 Task: Look for space in Theniet el Had, Algeria from 5th September, 2023 to 12th September, 2023 for 2 adults in price range Rs.10000 to Rs.15000.  With 1  bedroom having 1 bed and 1 bathroom. Property type can be house, flat, hotel. Amenities needed are: washing machine. Booking option can be shelf check-in. Required host language is .
Action: Mouse moved to (56, 87)
Screenshot: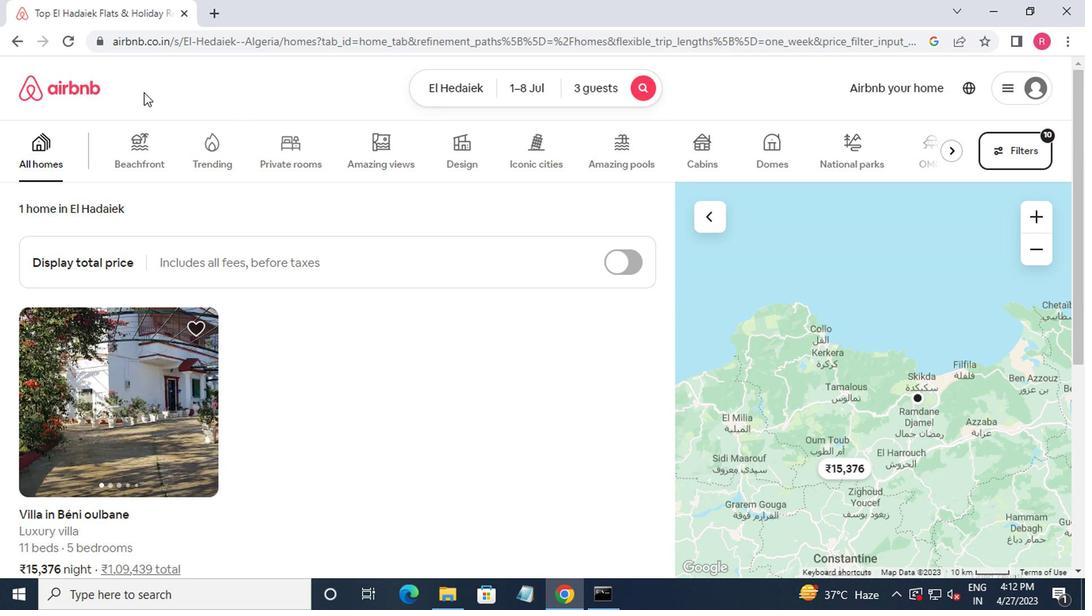 
Action: Mouse pressed left at (56, 87)
Screenshot: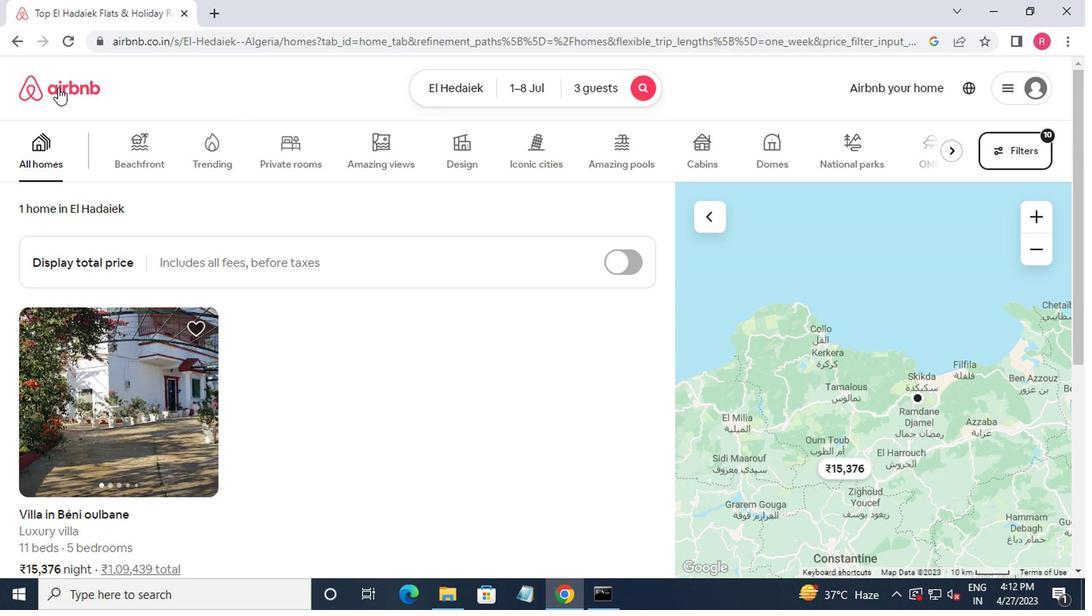 
Action: Mouse moved to (655, 100)
Screenshot: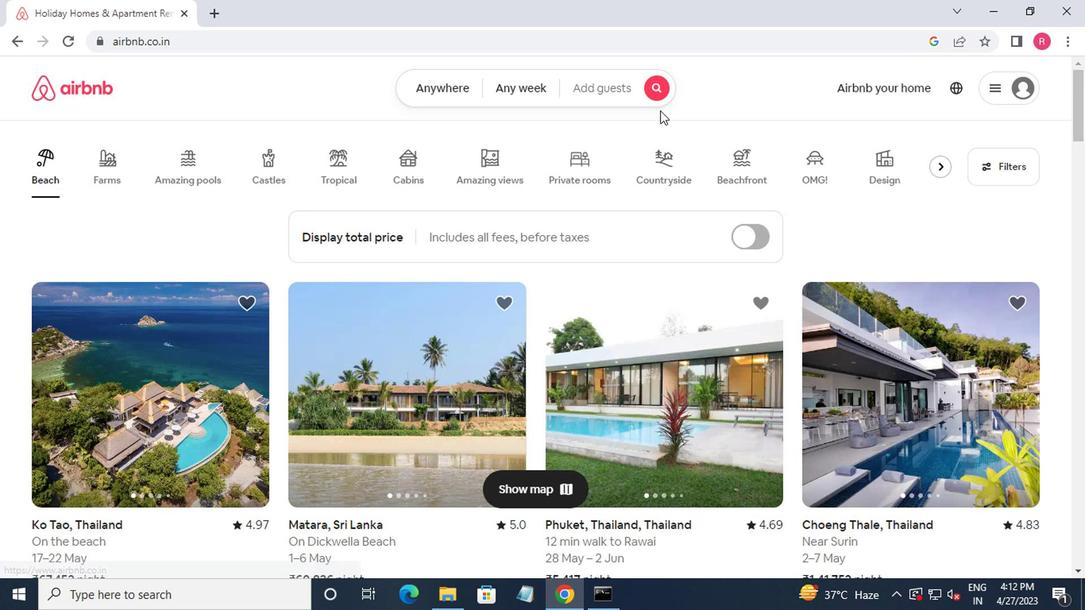 
Action: Mouse pressed left at (655, 100)
Screenshot: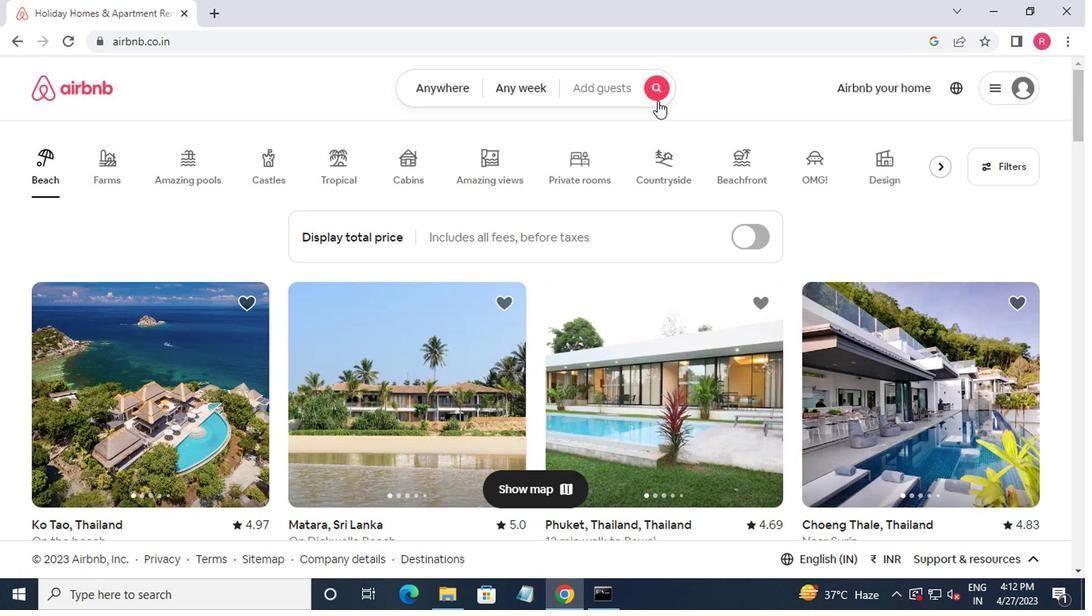 
Action: Mouse moved to (375, 154)
Screenshot: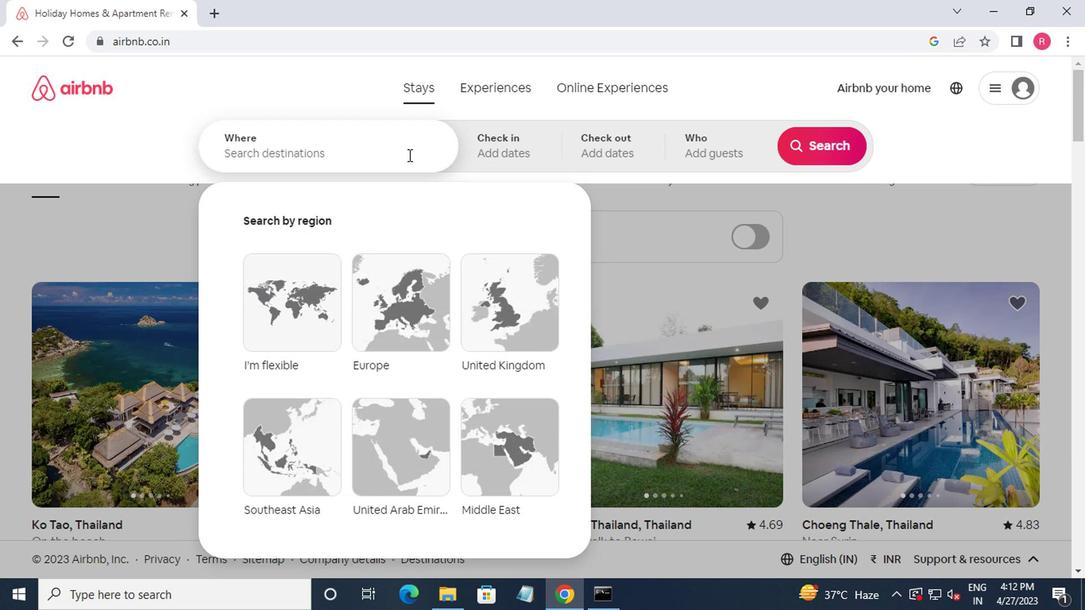 
Action: Mouse pressed left at (375, 154)
Screenshot: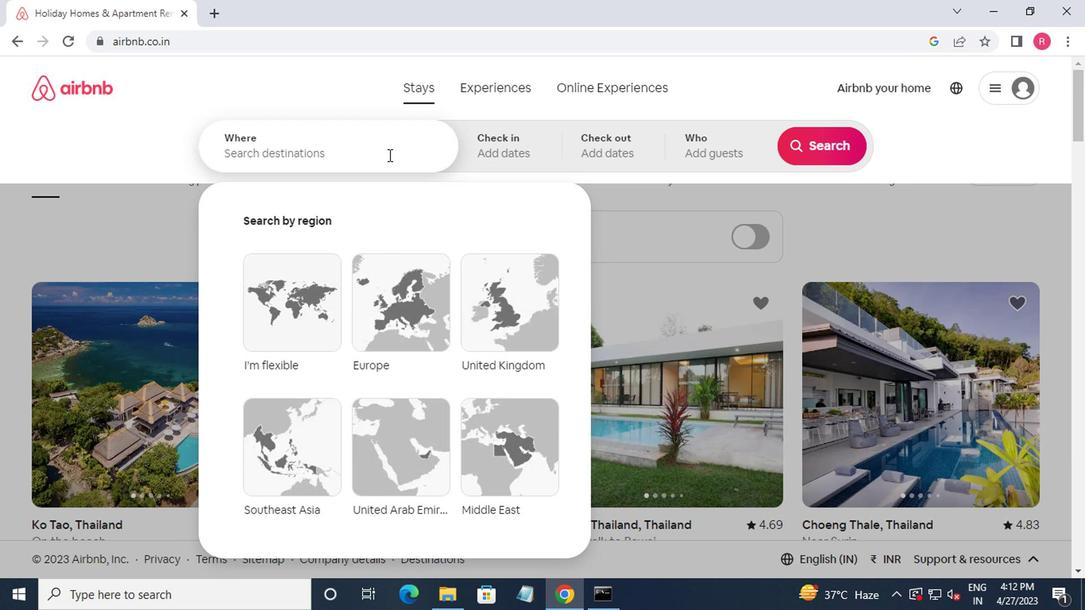 
Action: Mouse moved to (410, 139)
Screenshot: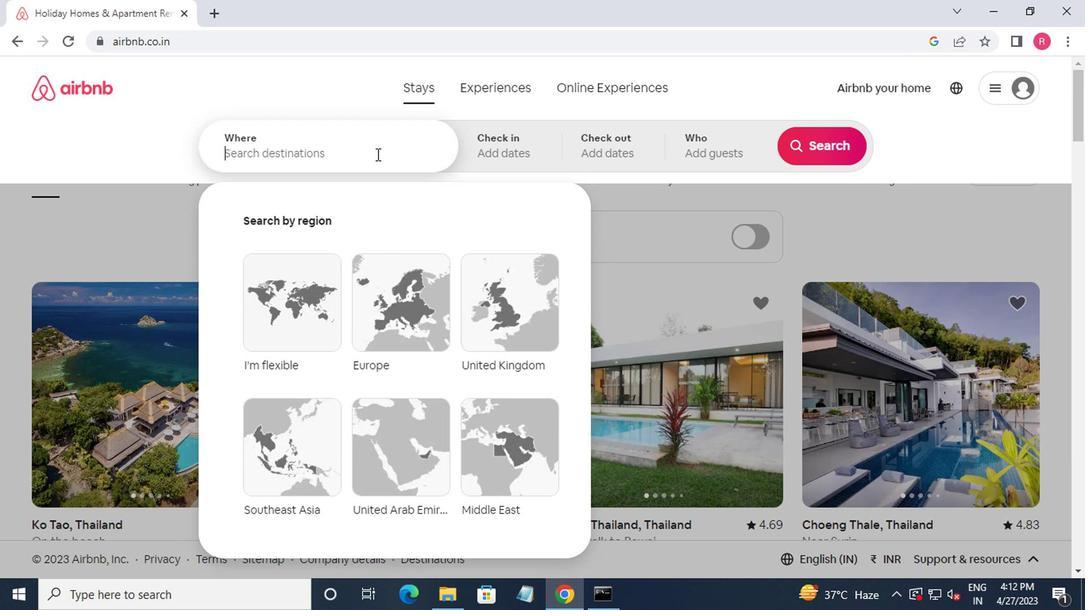 
Action: Key pressed tjeniet<Key.space>el<Key.down><Key.enter>
Screenshot: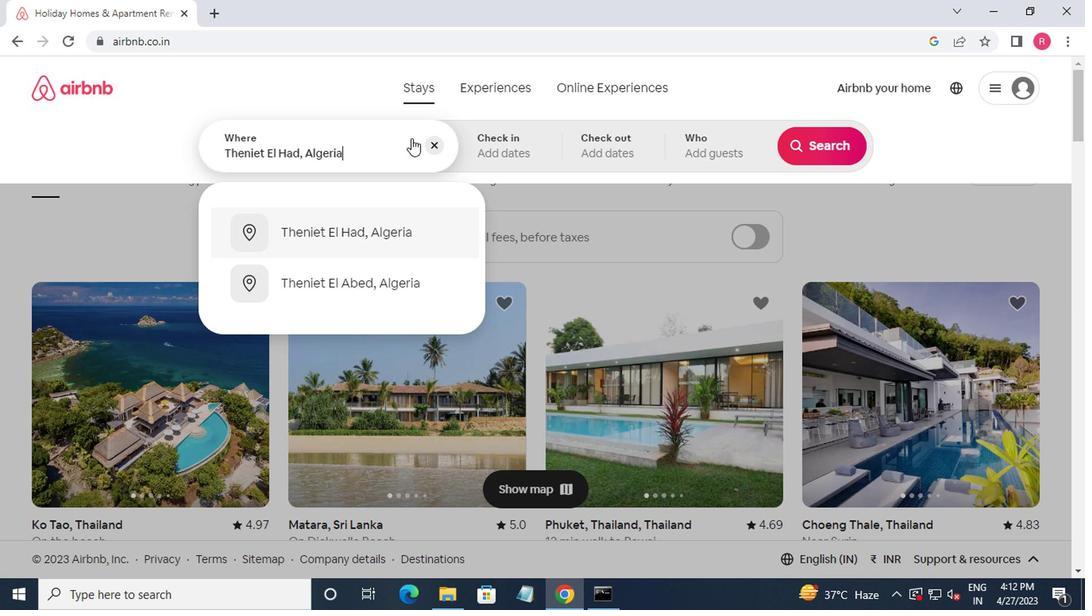 
Action: Mouse moved to (806, 274)
Screenshot: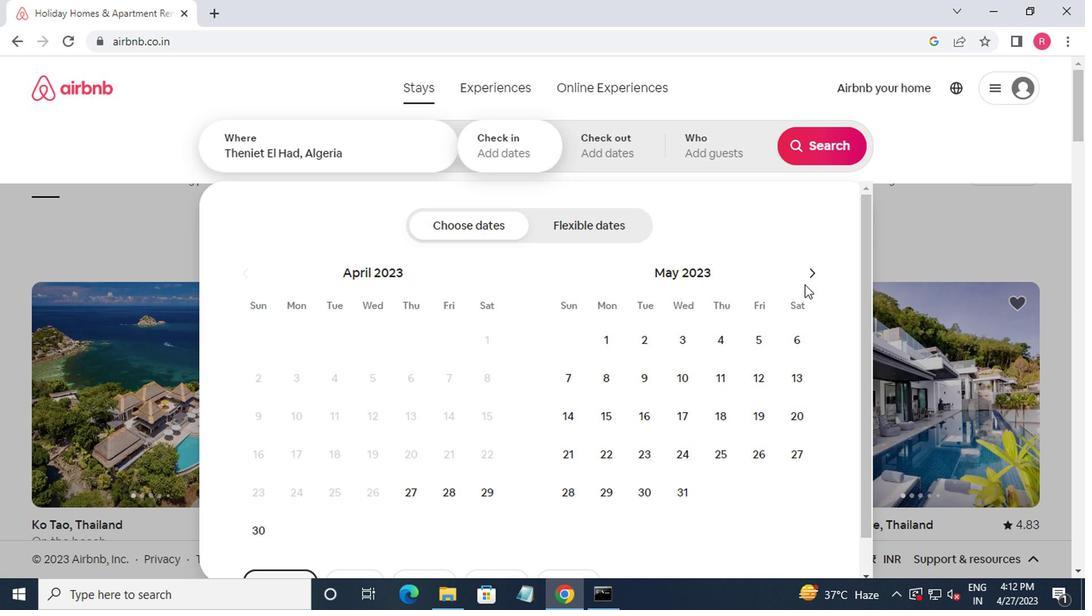 
Action: Mouse pressed left at (806, 274)
Screenshot: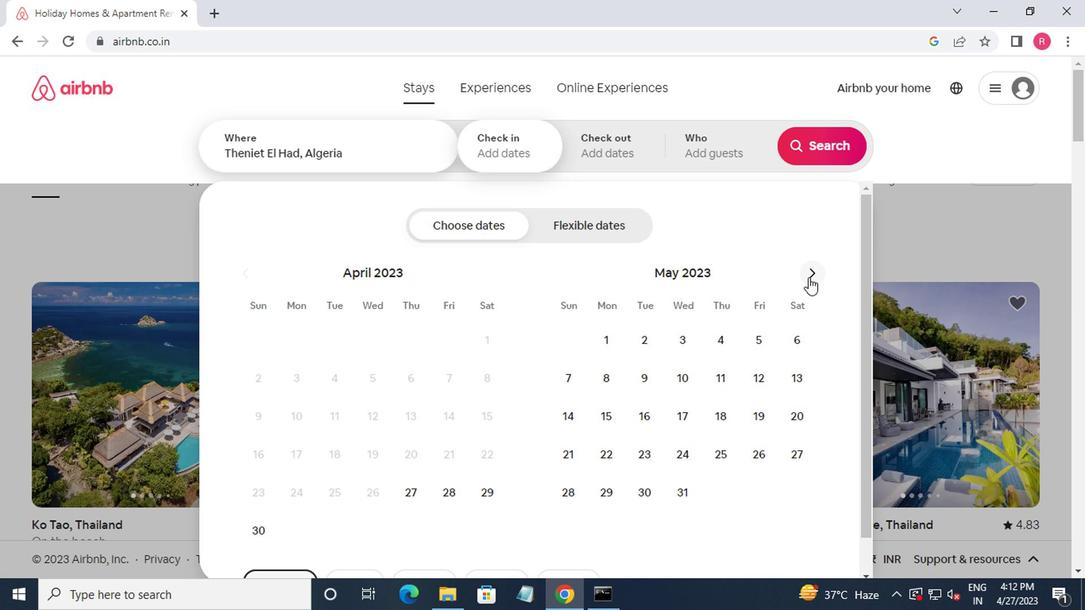 
Action: Mouse pressed left at (806, 274)
Screenshot: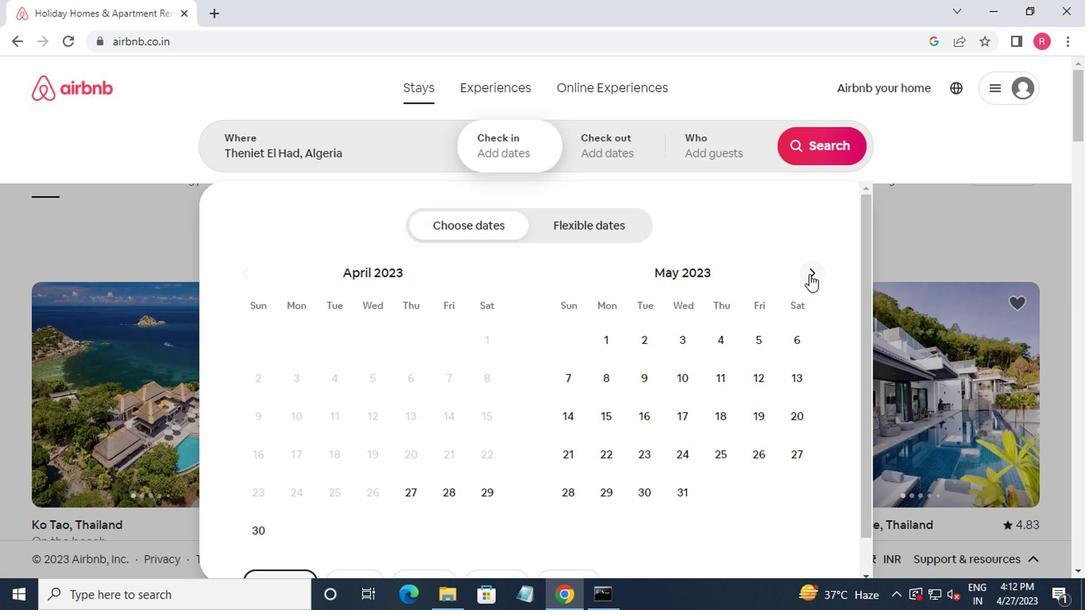 
Action: Mouse pressed left at (806, 274)
Screenshot: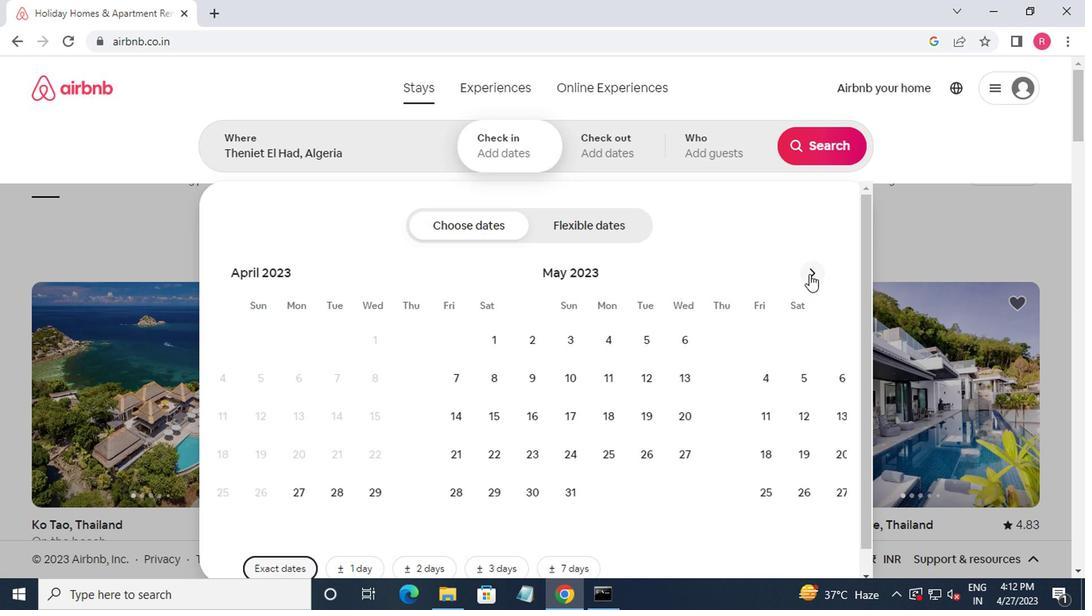
Action: Mouse pressed left at (806, 274)
Screenshot: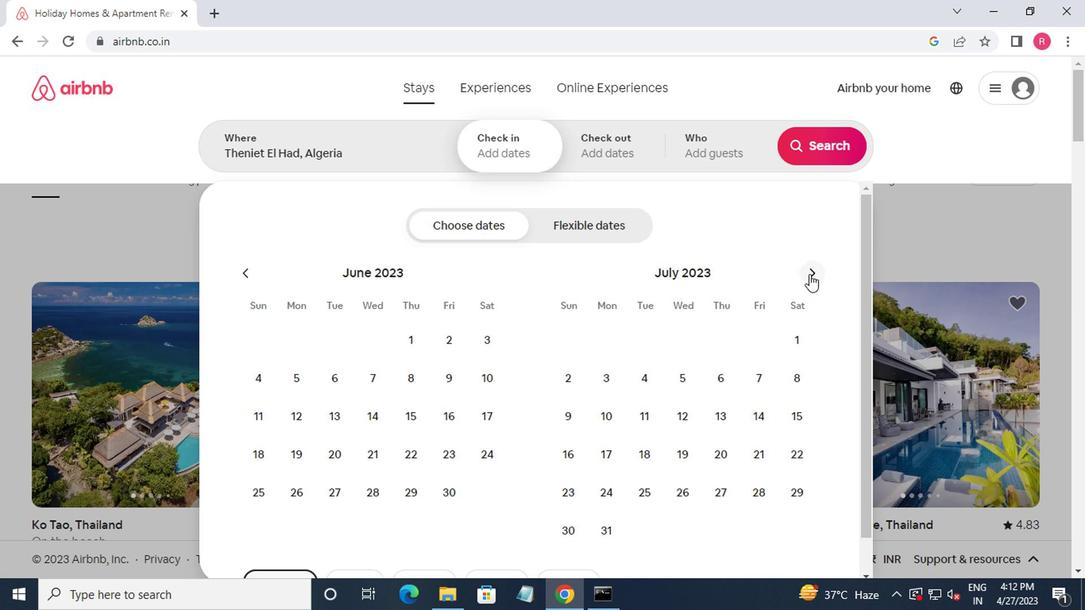 
Action: Mouse moved to (806, 273)
Screenshot: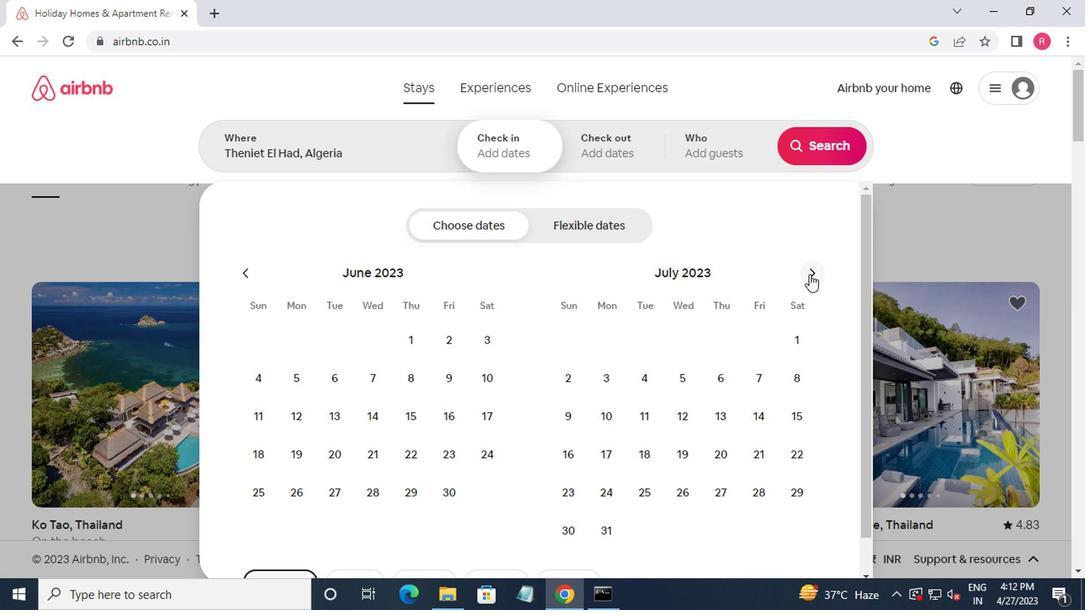 
Action: Mouse pressed left at (806, 273)
Screenshot: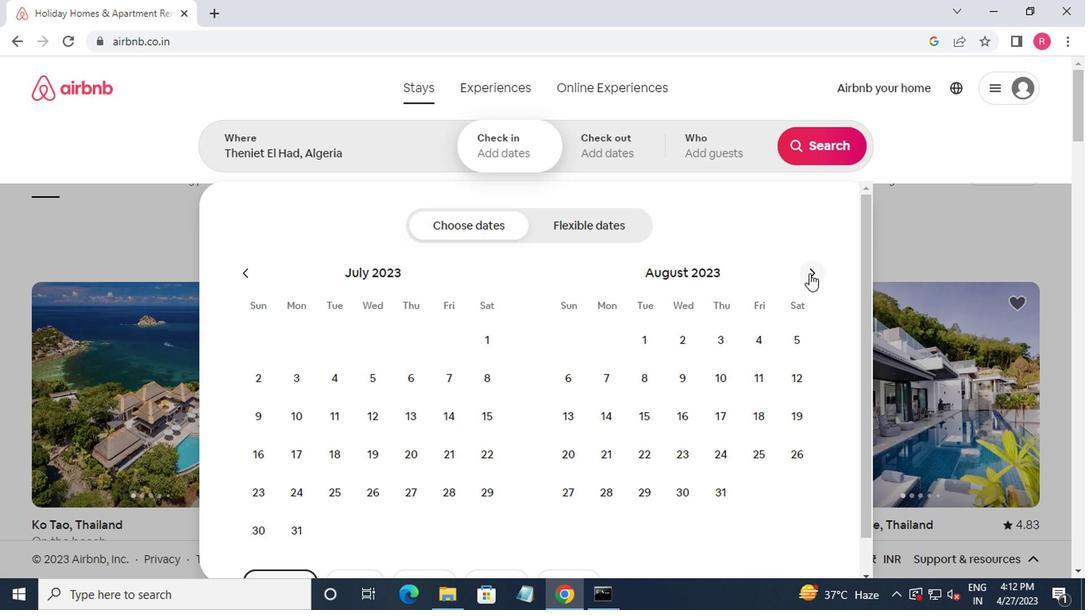 
Action: Mouse moved to (650, 382)
Screenshot: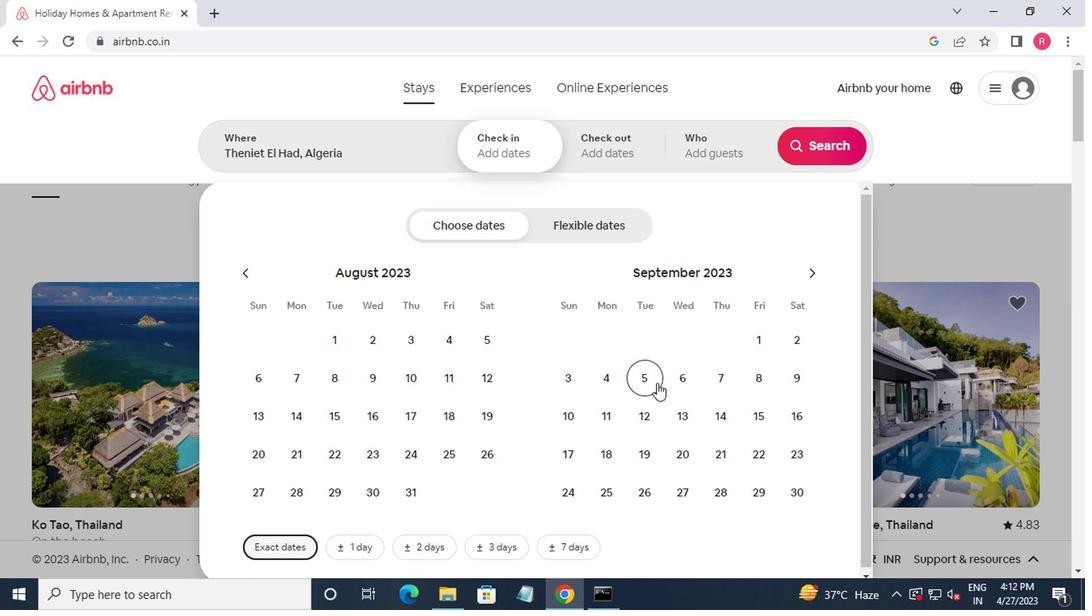 
Action: Mouse pressed left at (650, 382)
Screenshot: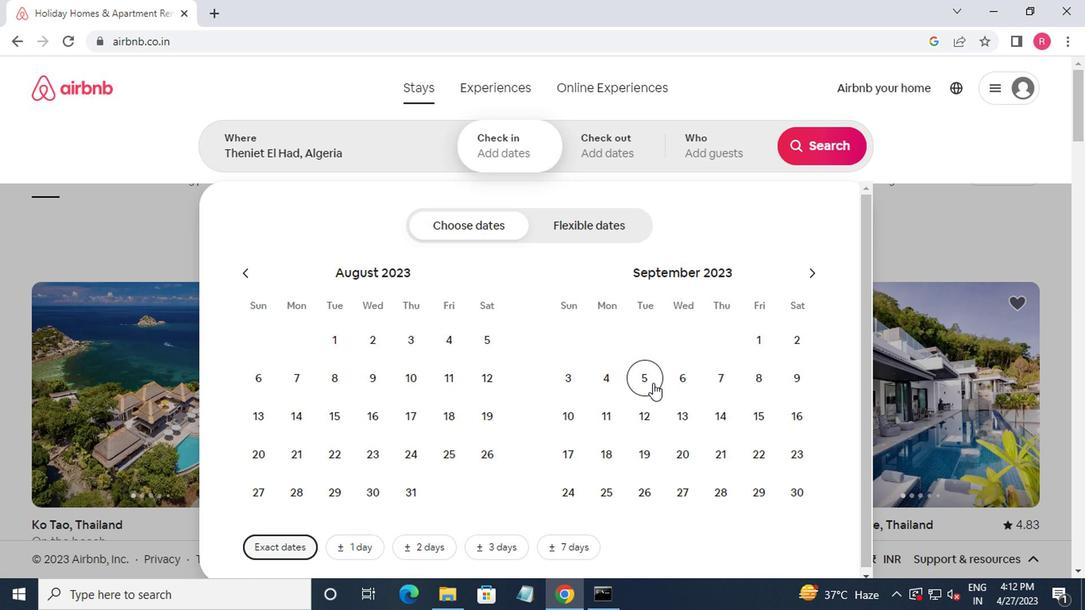 
Action: Mouse moved to (650, 419)
Screenshot: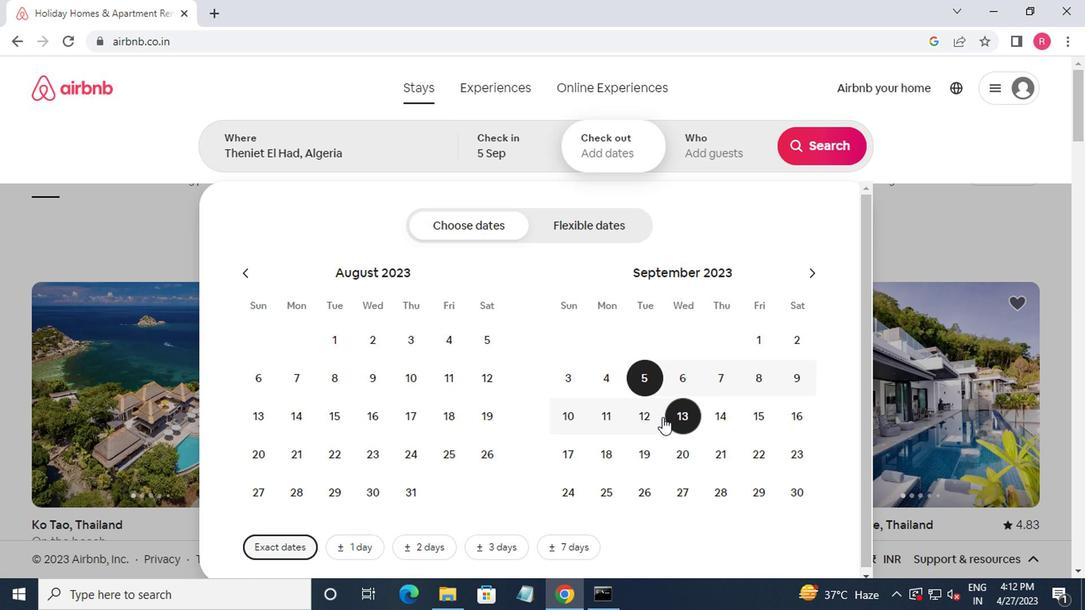 
Action: Mouse pressed left at (650, 419)
Screenshot: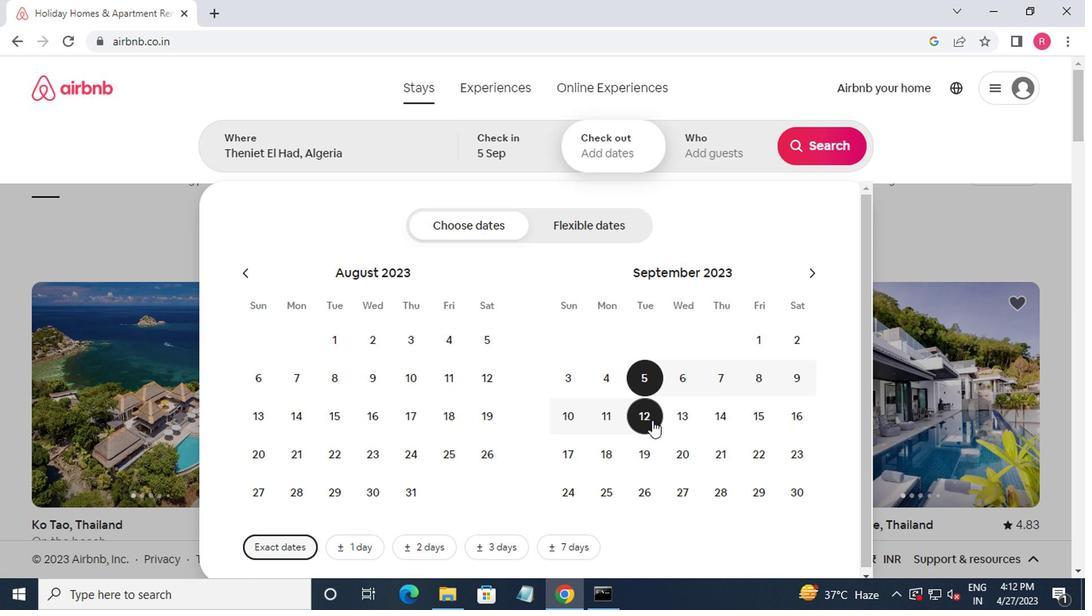 
Action: Mouse moved to (680, 145)
Screenshot: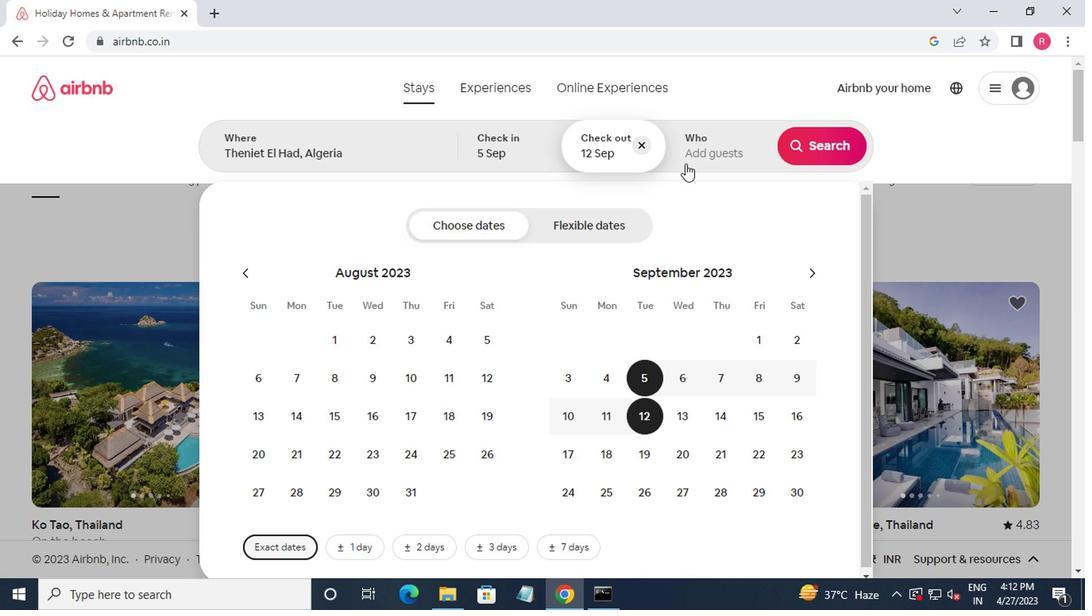 
Action: Mouse pressed left at (680, 145)
Screenshot: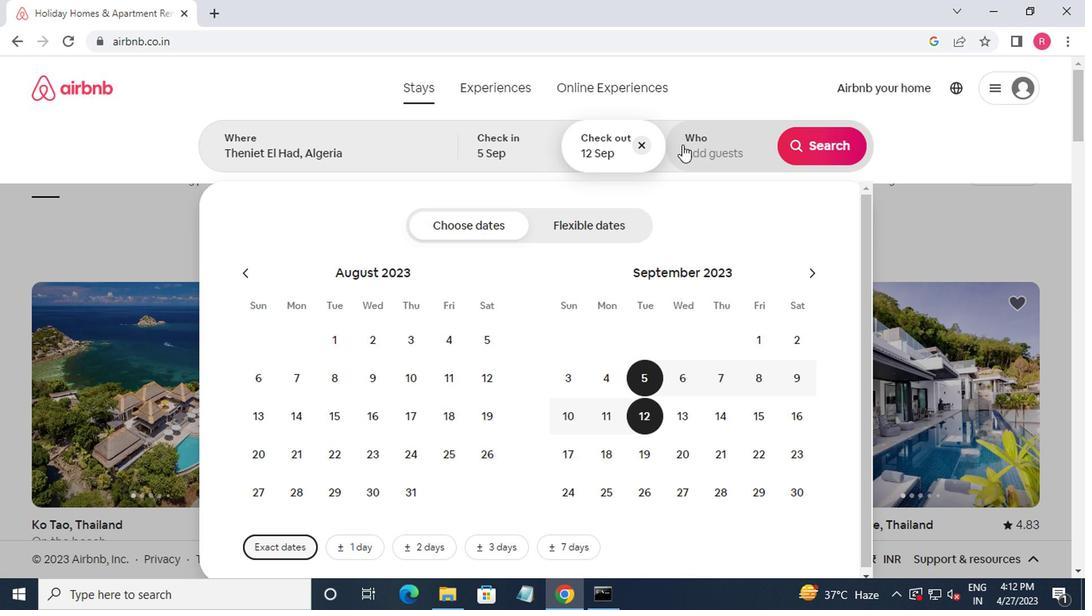 
Action: Mouse moved to (821, 231)
Screenshot: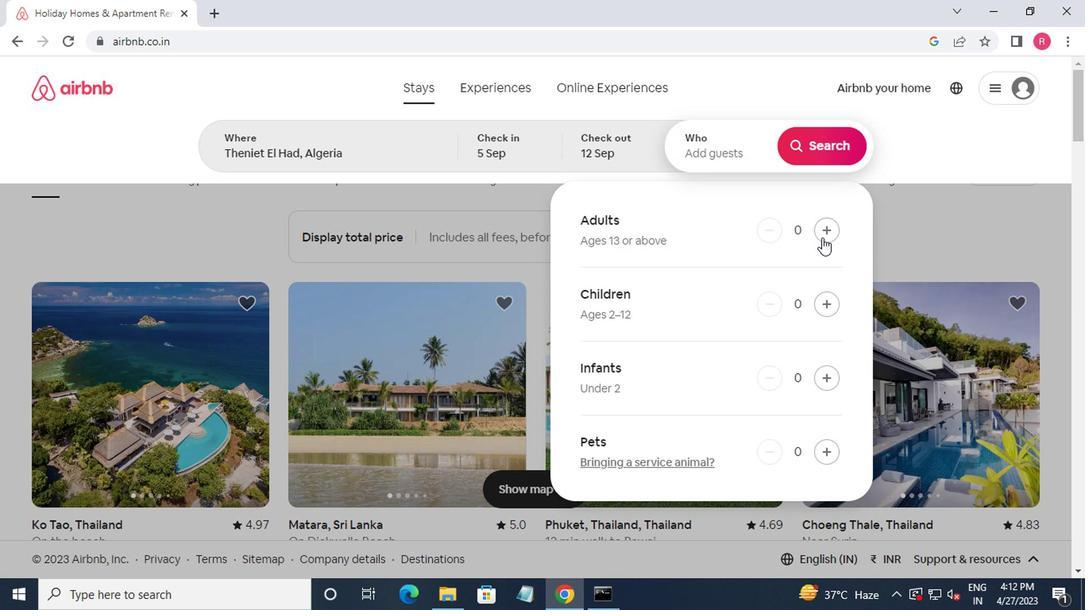 
Action: Mouse pressed left at (821, 231)
Screenshot: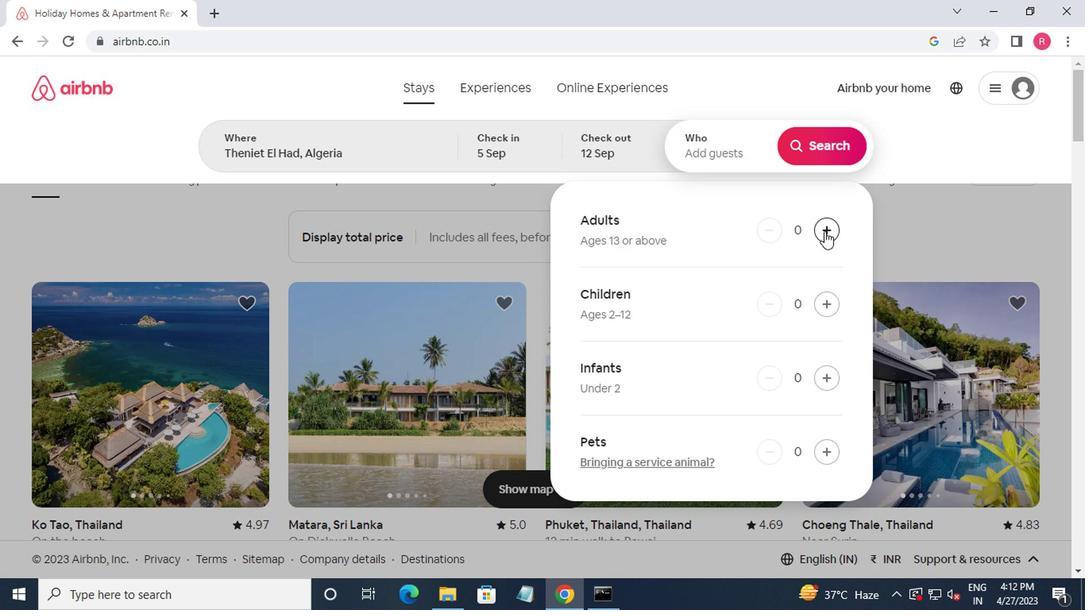 
Action: Mouse pressed left at (821, 231)
Screenshot: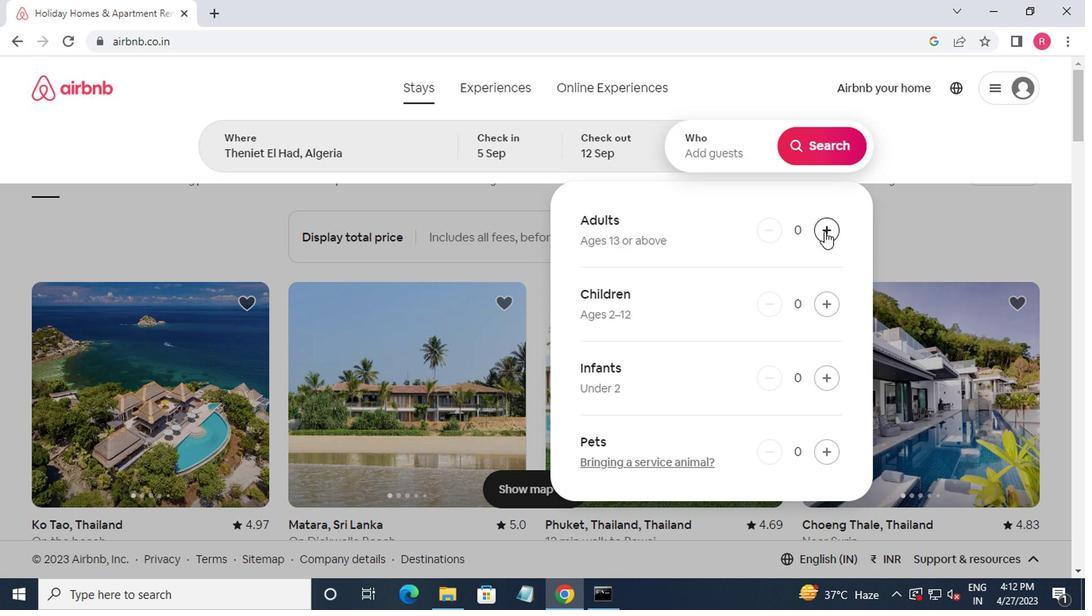 
Action: Mouse moved to (813, 163)
Screenshot: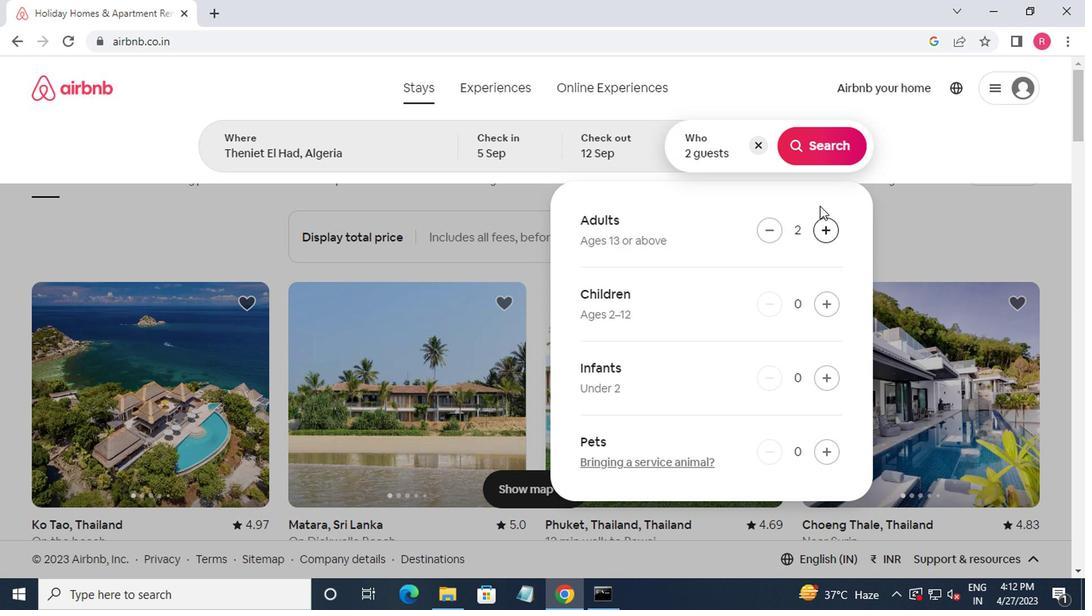 
Action: Mouse pressed left at (813, 163)
Screenshot: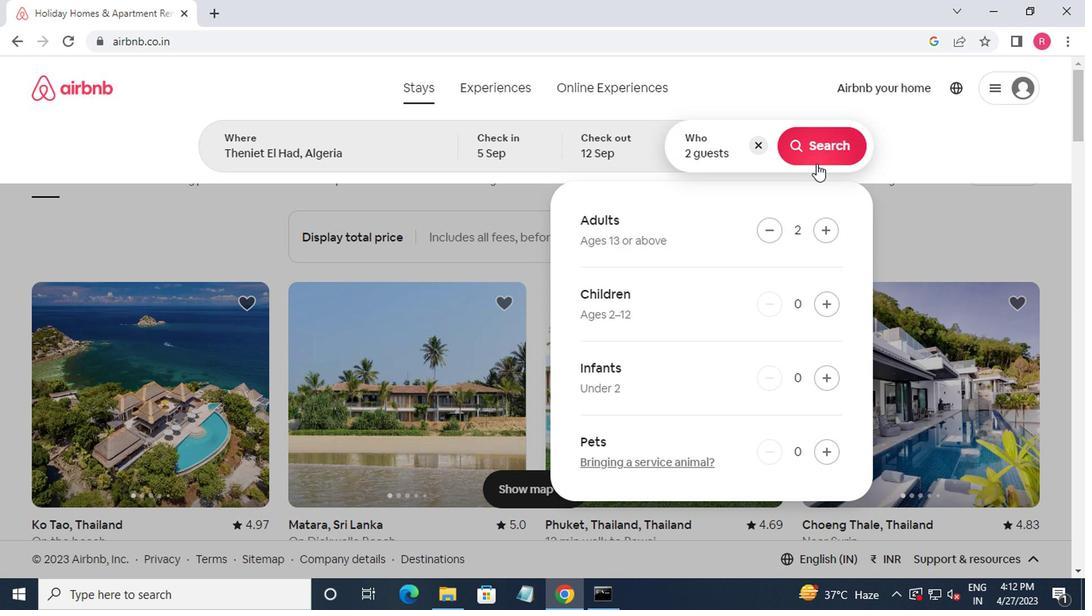 
Action: Mouse moved to (1015, 158)
Screenshot: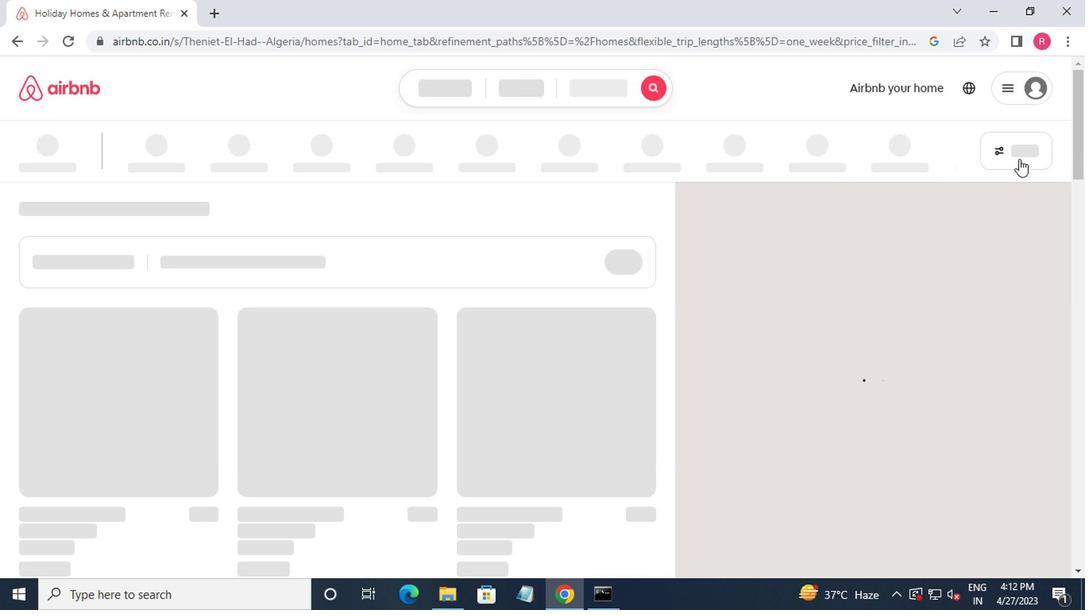 
Action: Mouse pressed left at (1015, 158)
Screenshot: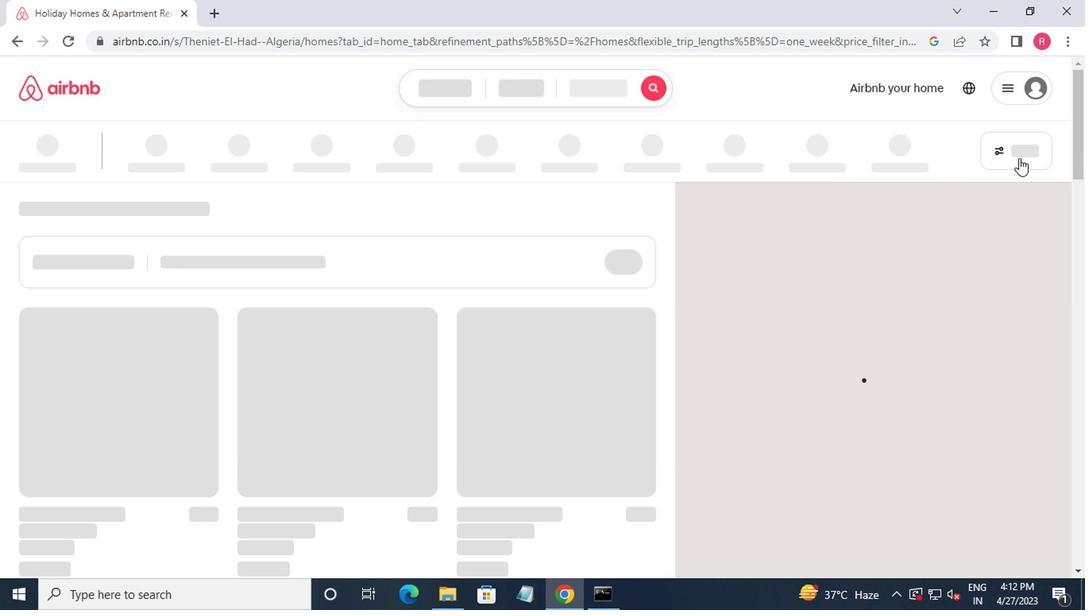 
Action: Mouse moved to (446, 349)
Screenshot: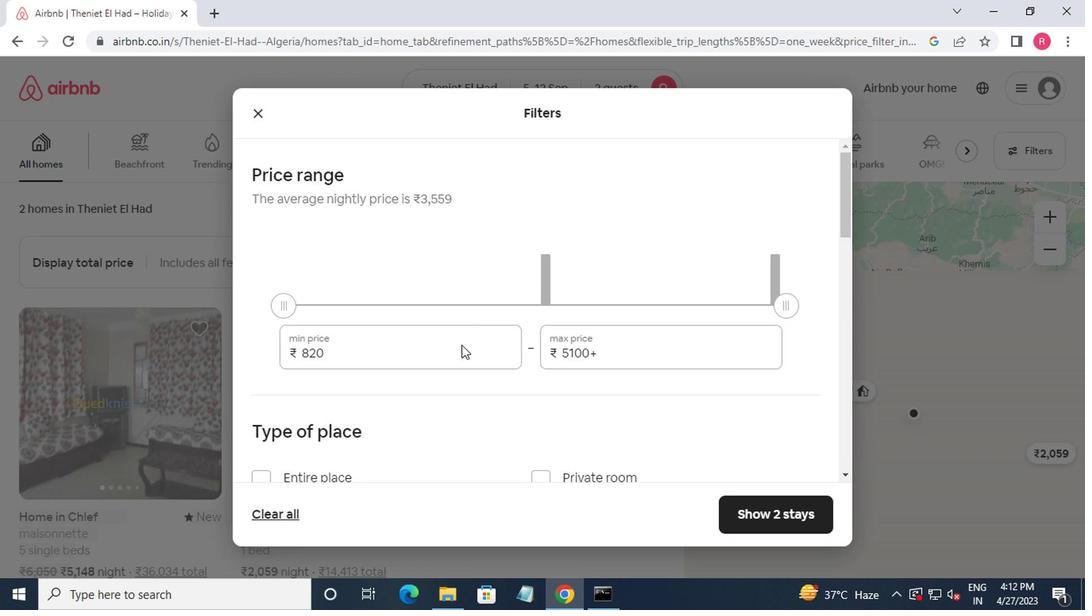 
Action: Mouse pressed left at (446, 349)
Screenshot: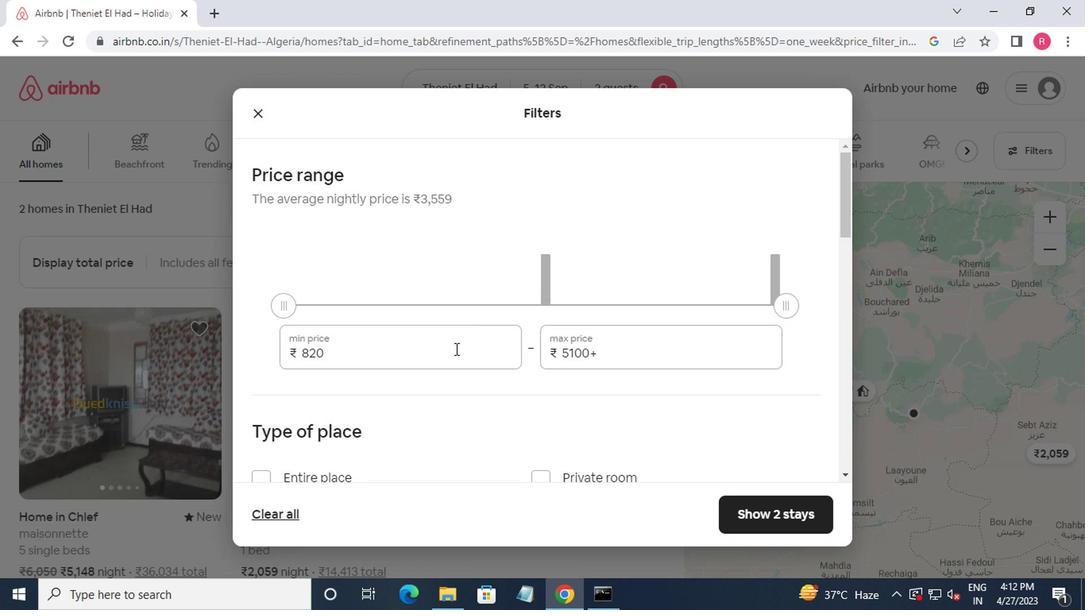 
Action: Mouse moved to (459, 344)
Screenshot: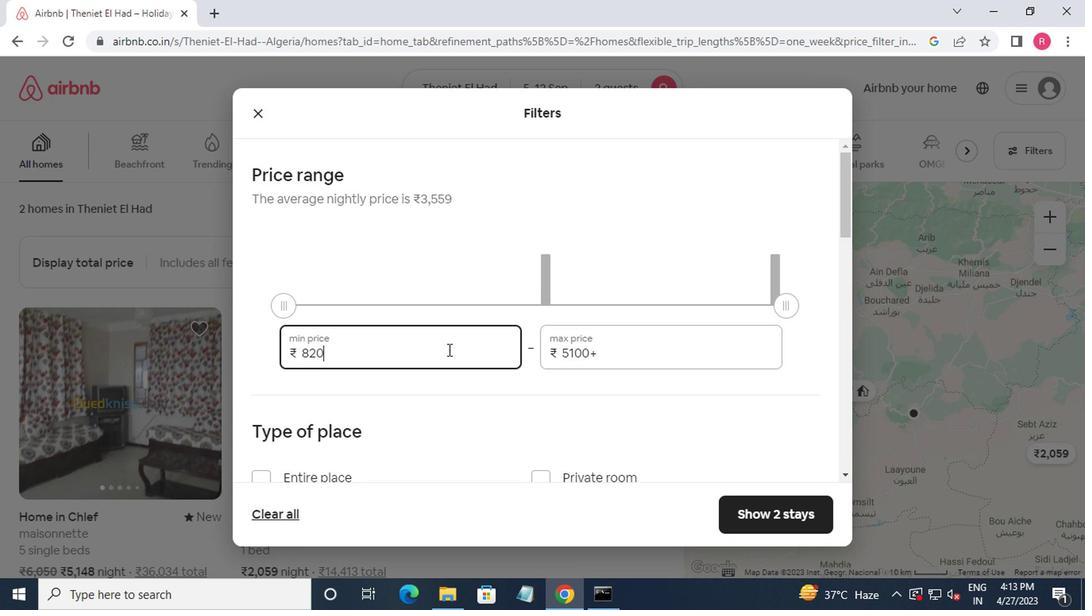 
Action: Key pressed <Key.backspace><Key.backspace><Key.backspace>10000<Key.tab>15000
Screenshot: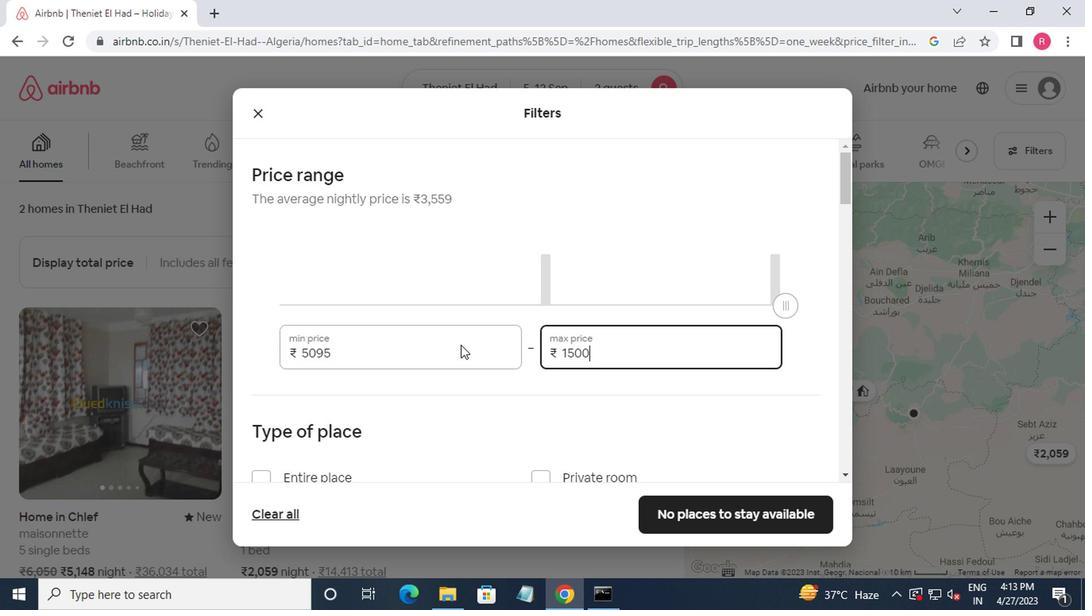 
Action: Mouse moved to (456, 365)
Screenshot: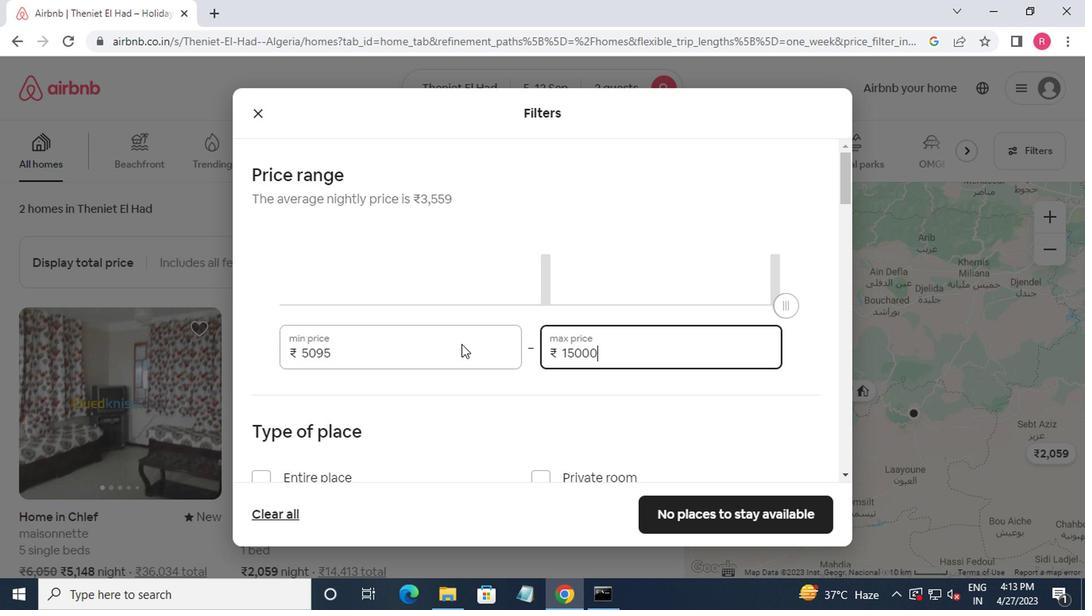 
Action: Mouse scrolled (456, 365) with delta (0, 0)
Screenshot: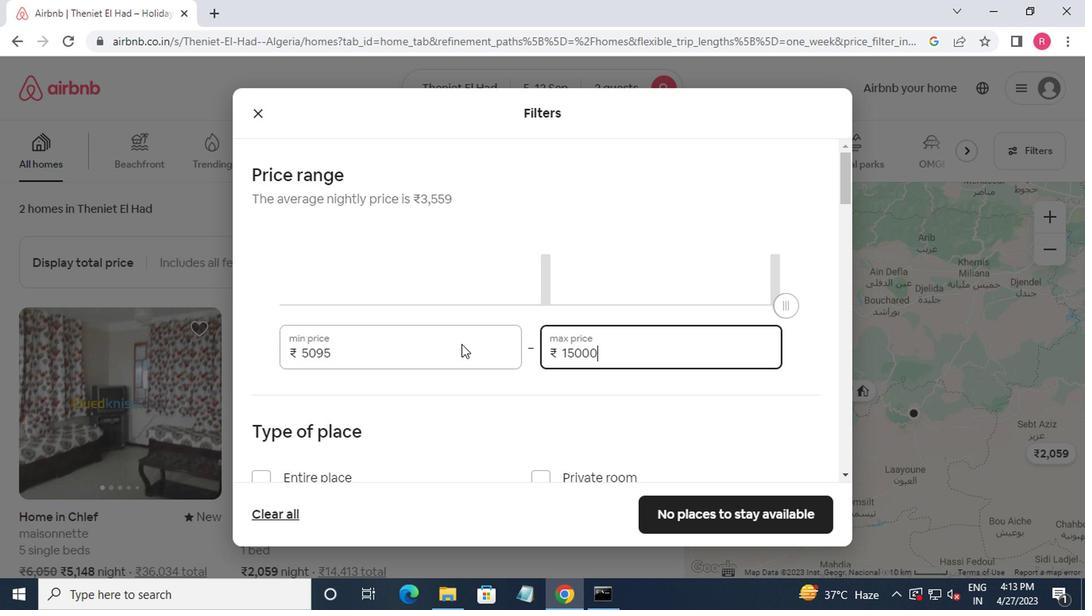 
Action: Mouse moved to (444, 371)
Screenshot: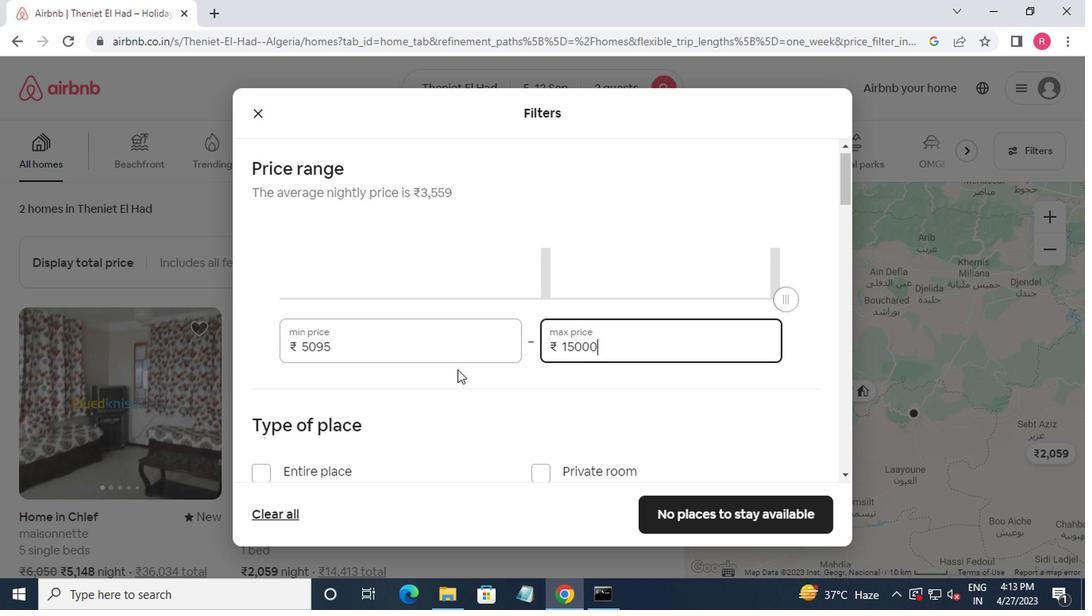 
Action: Mouse scrolled (444, 370) with delta (0, 0)
Screenshot: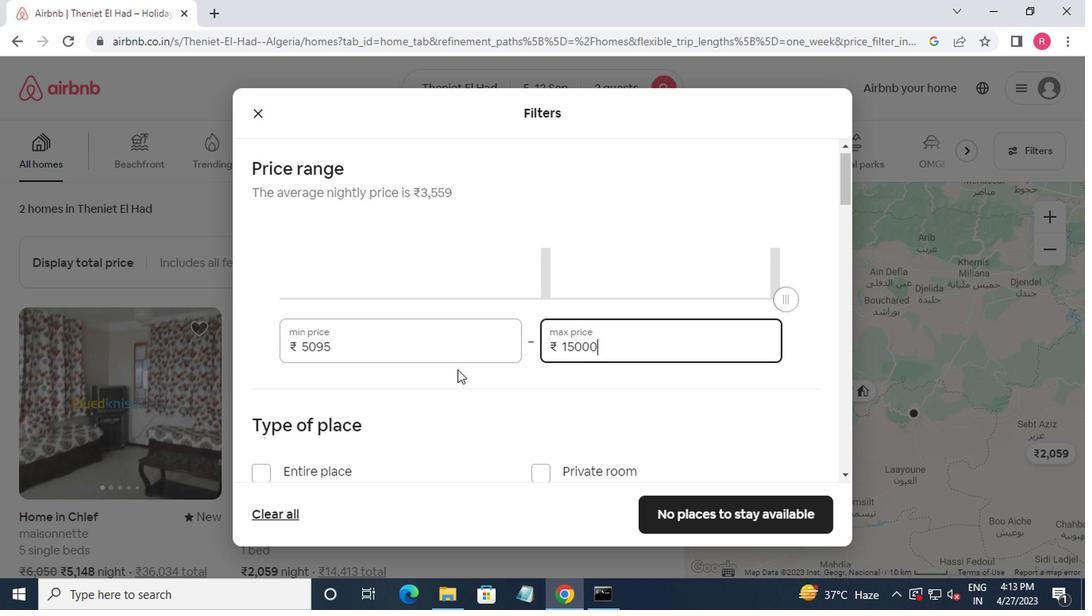 
Action: Mouse moved to (282, 330)
Screenshot: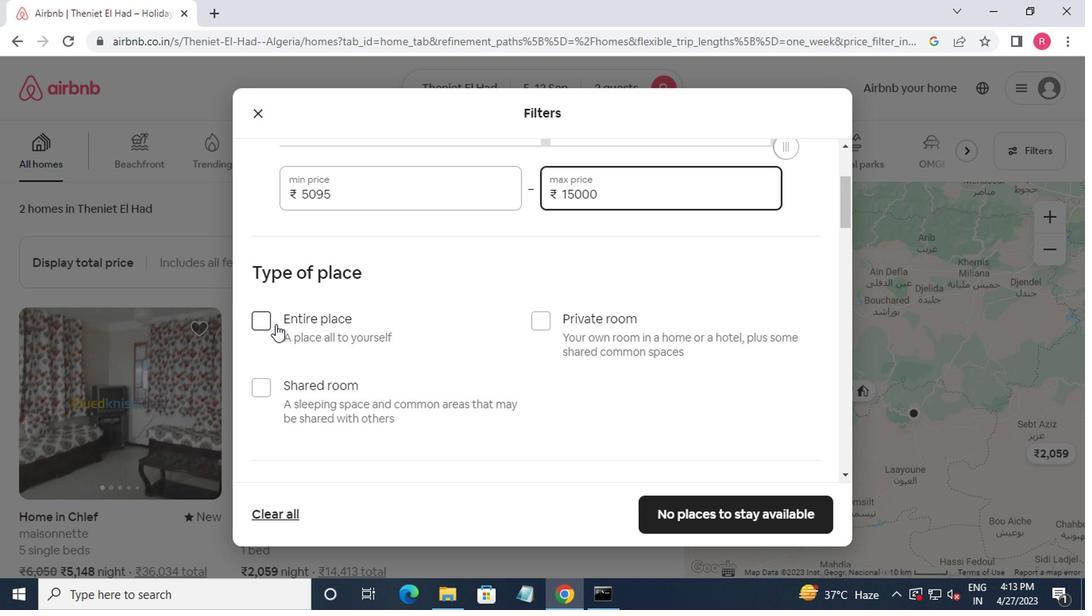 
Action: Mouse scrolled (282, 329) with delta (0, 0)
Screenshot: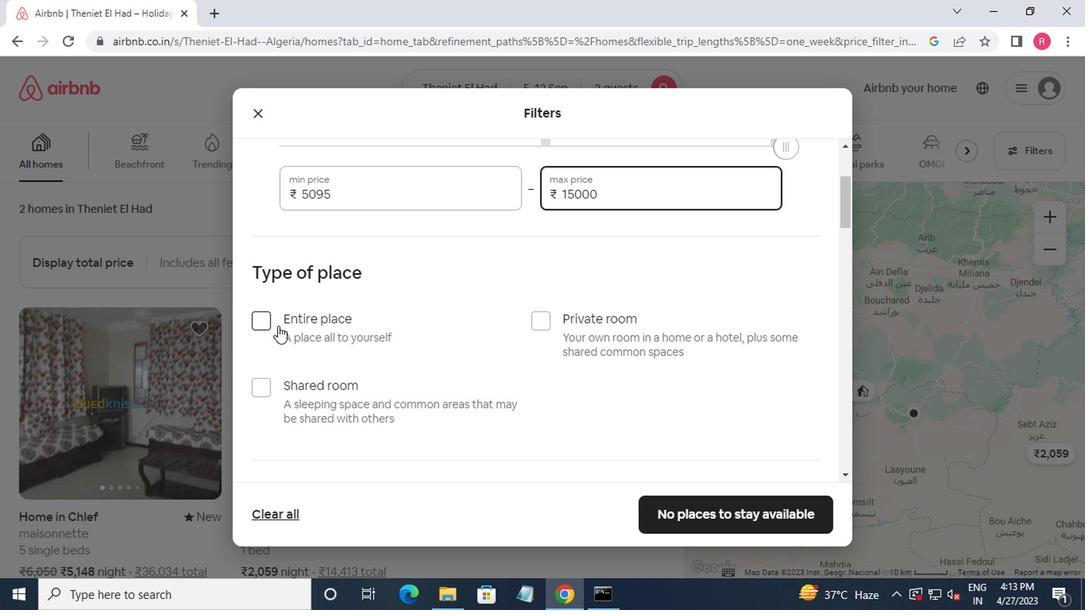 
Action: Mouse moved to (282, 331)
Screenshot: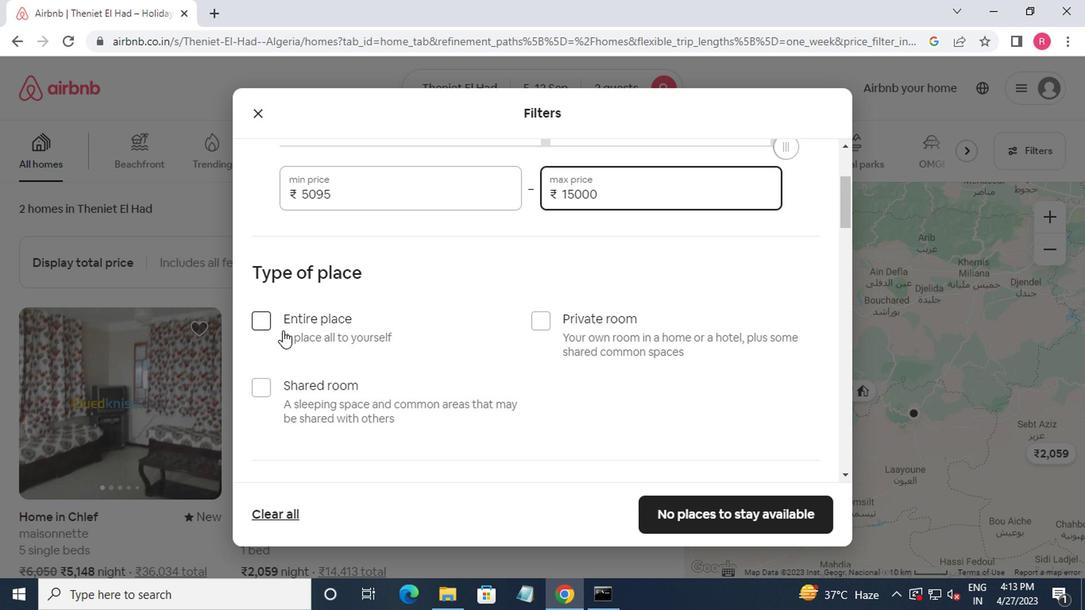 
Action: Mouse scrolled (282, 331) with delta (0, 0)
Screenshot: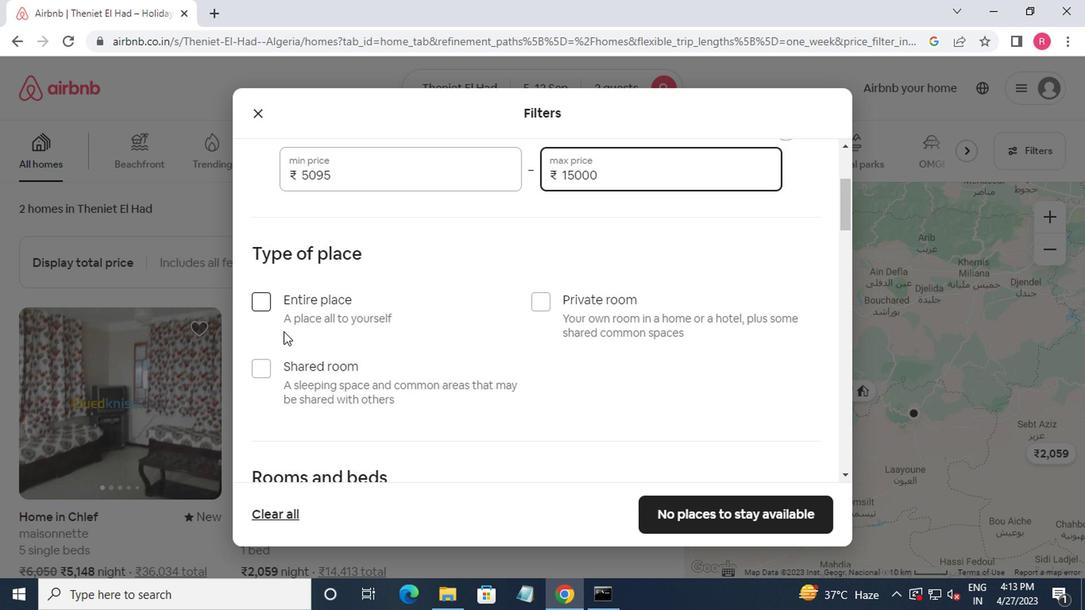 
Action: Mouse moved to (283, 333)
Screenshot: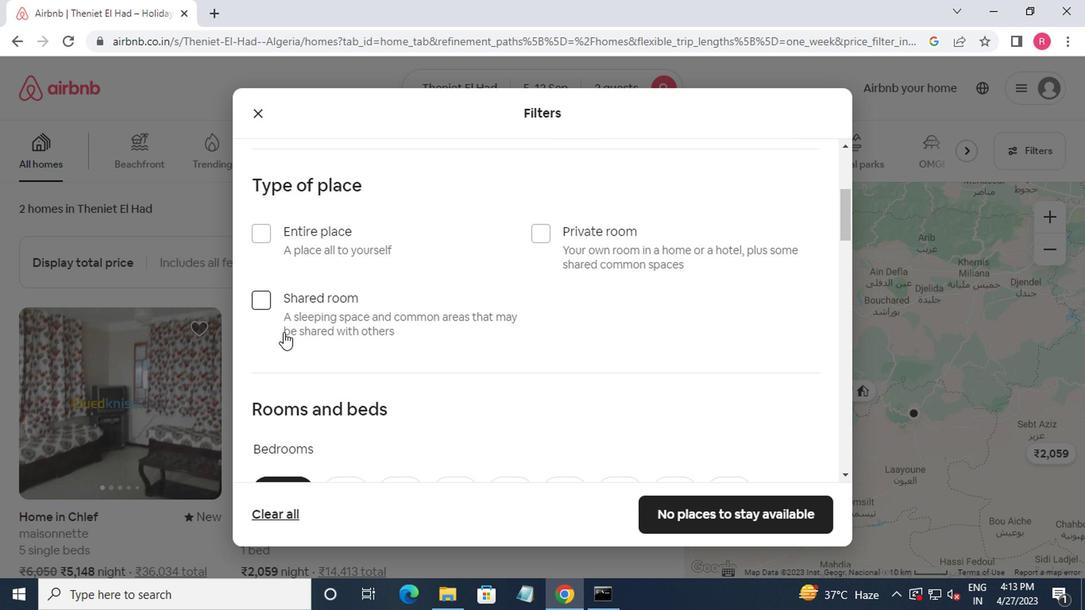 
Action: Mouse scrolled (283, 332) with delta (0, -1)
Screenshot: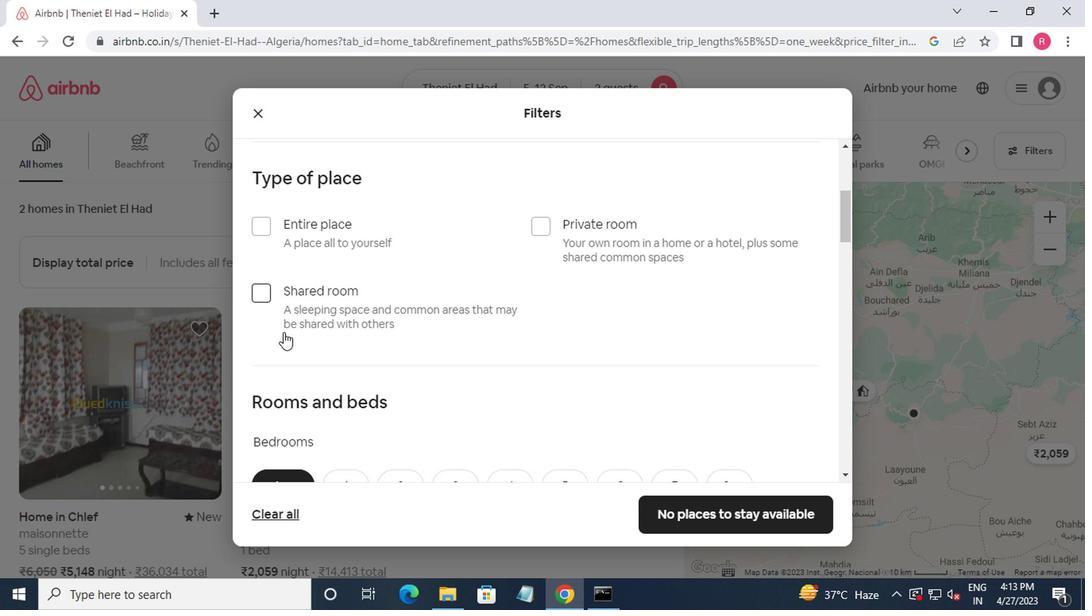
Action: Mouse moved to (333, 342)
Screenshot: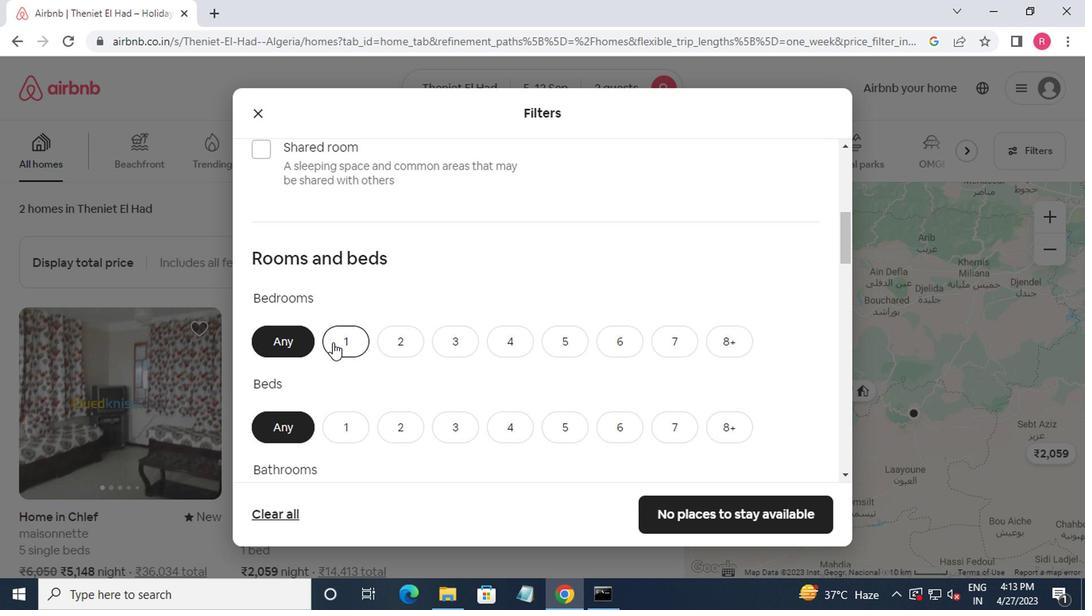 
Action: Mouse pressed left at (333, 342)
Screenshot: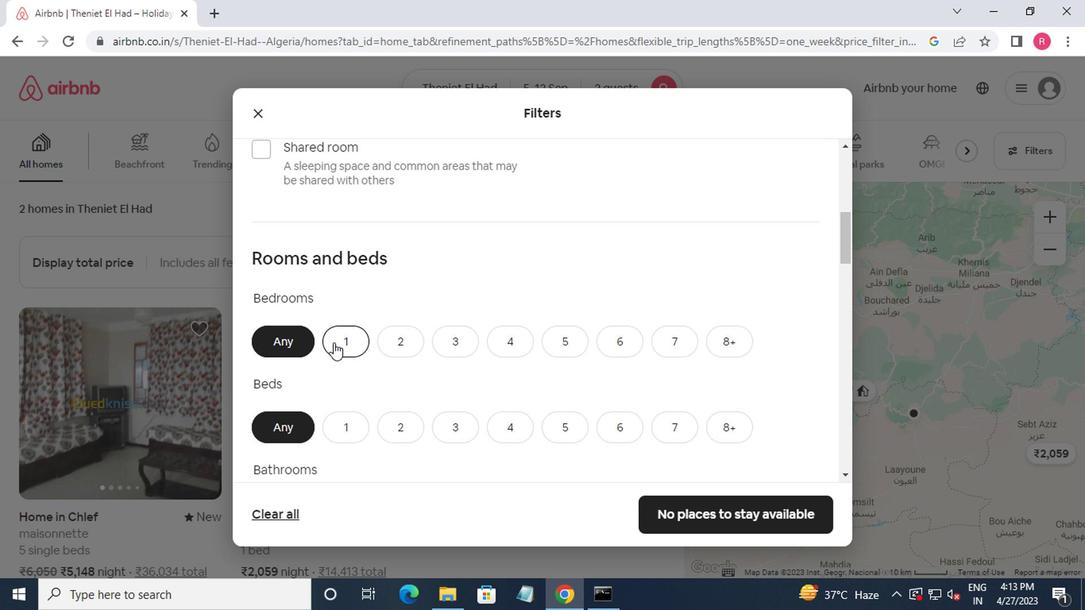 
Action: Mouse moved to (348, 377)
Screenshot: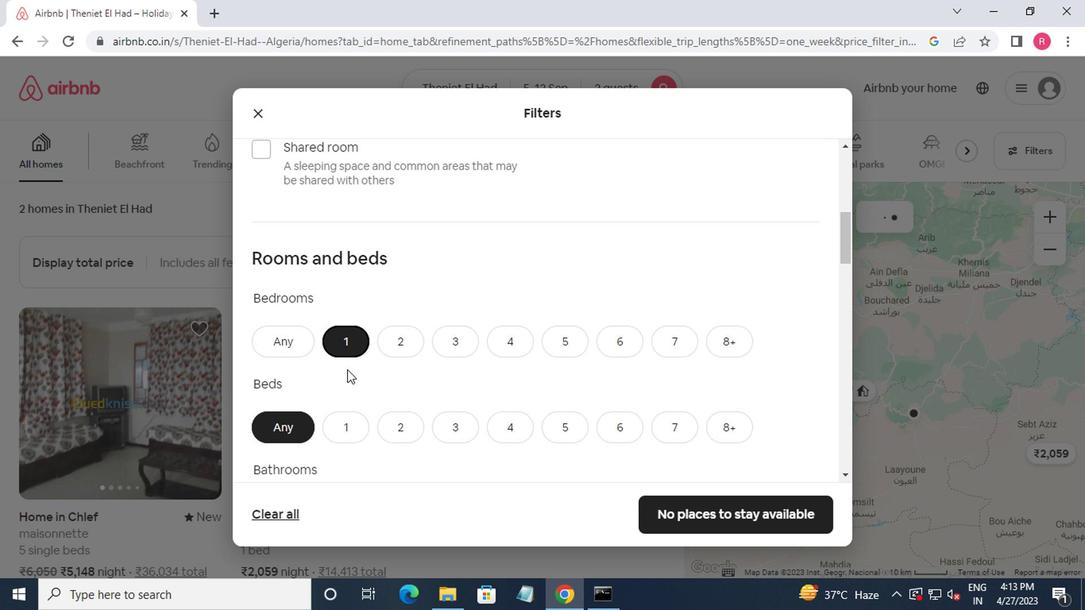 
Action: Mouse scrolled (348, 377) with delta (0, 0)
Screenshot: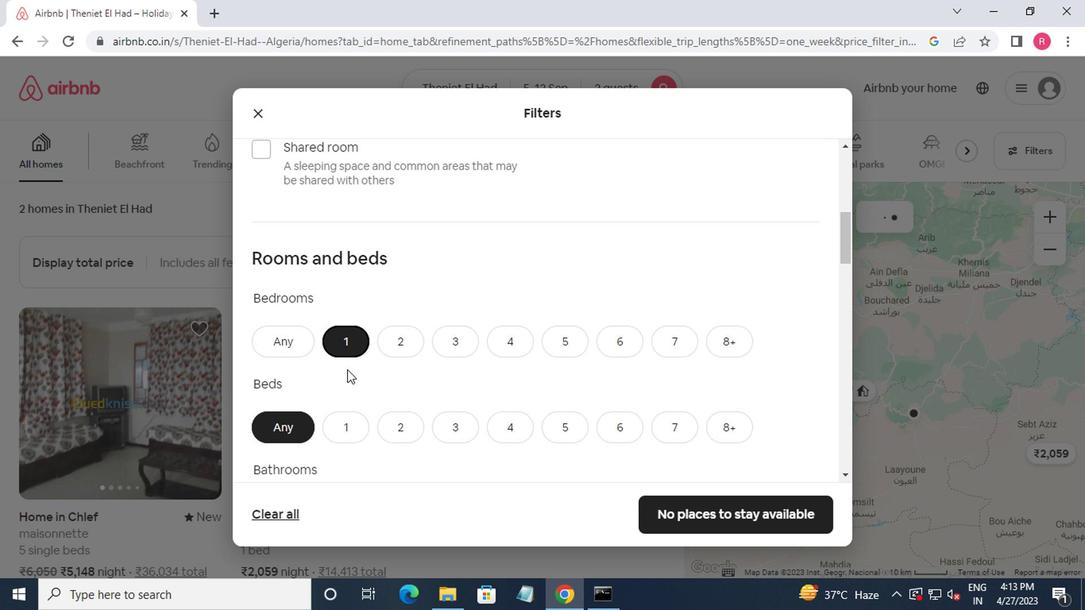 
Action: Mouse moved to (348, 378)
Screenshot: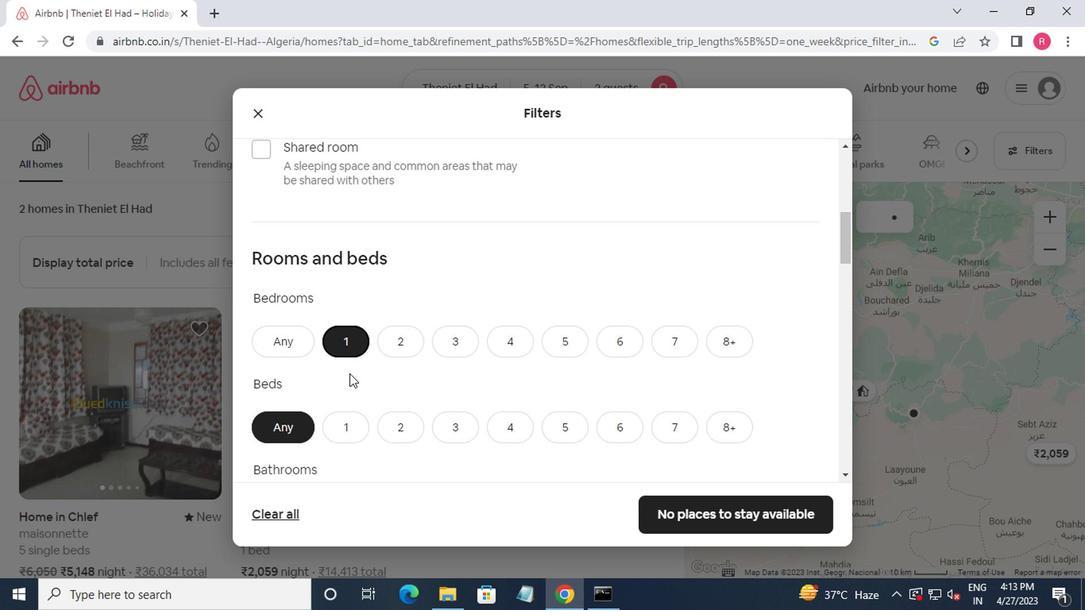 
Action: Mouse scrolled (348, 377) with delta (0, -1)
Screenshot: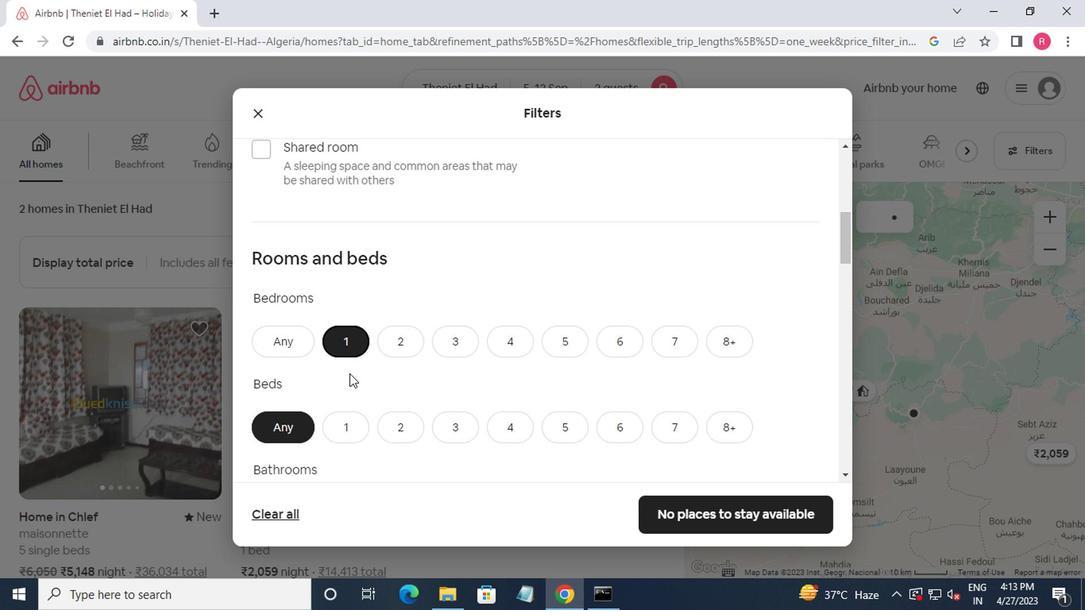
Action: Mouse moved to (349, 269)
Screenshot: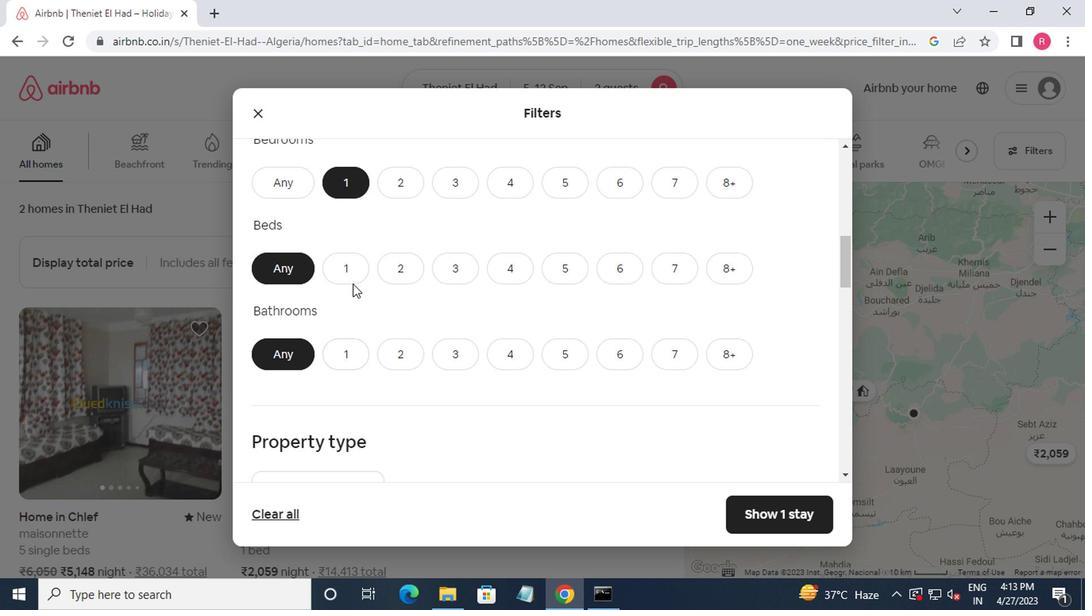 
Action: Mouse pressed left at (349, 269)
Screenshot: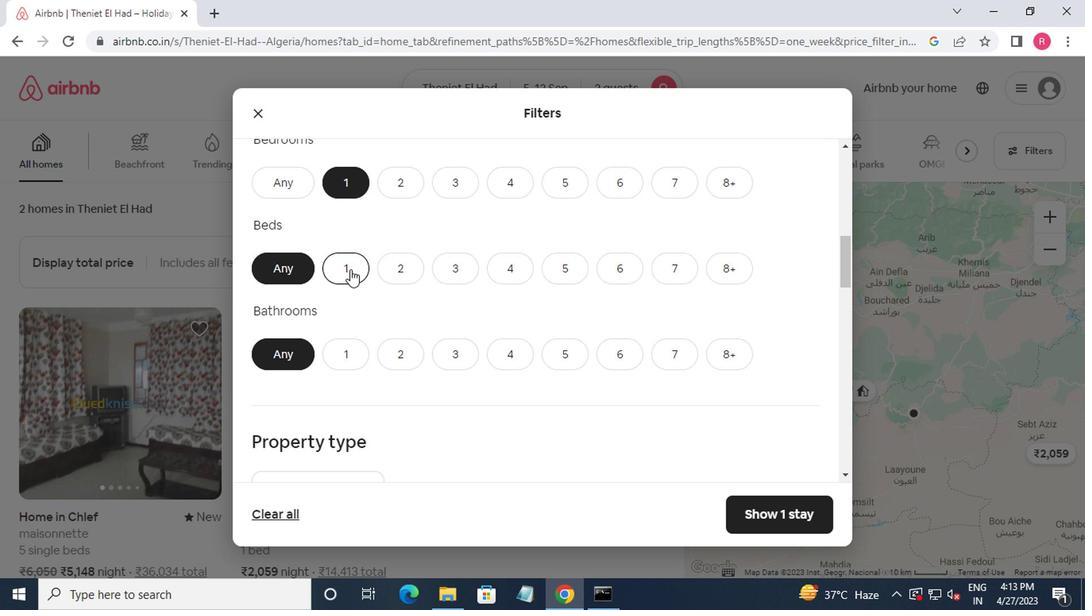 
Action: Mouse moved to (349, 303)
Screenshot: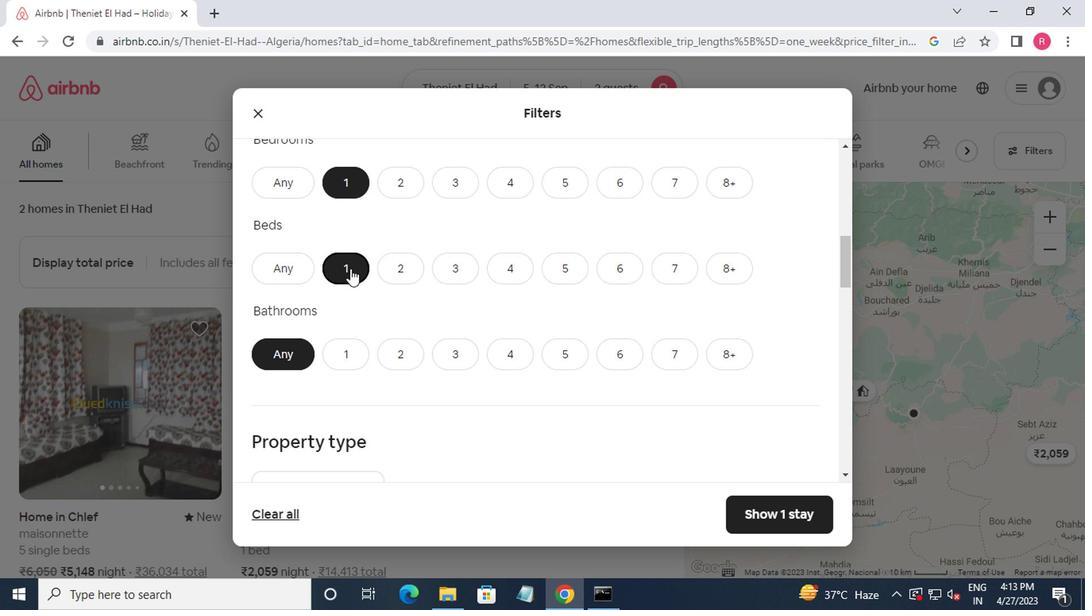 
Action: Mouse scrolled (349, 302) with delta (0, -1)
Screenshot: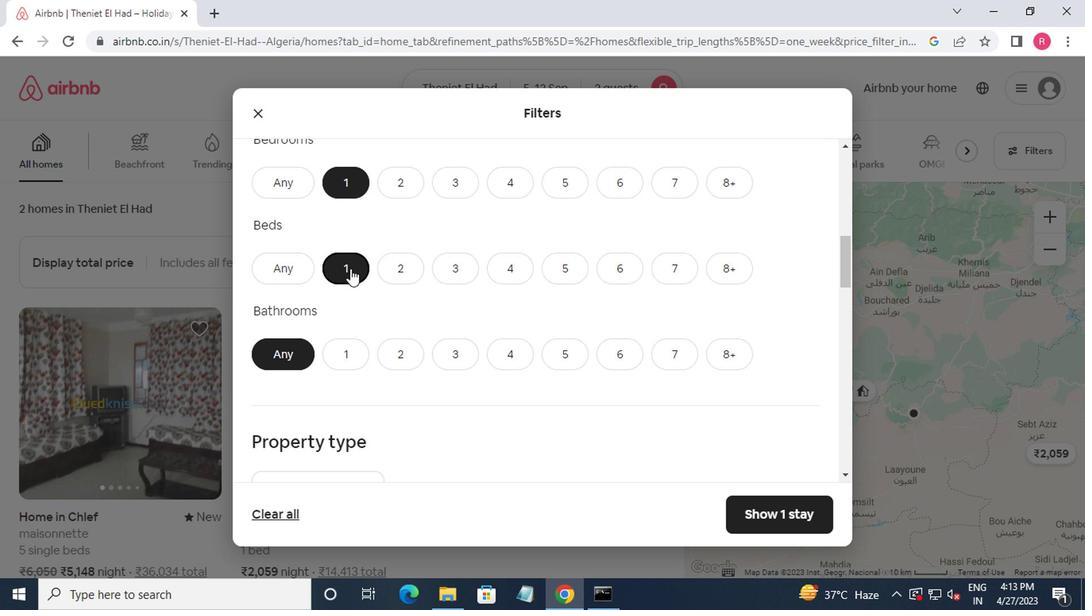
Action: Mouse moved to (330, 274)
Screenshot: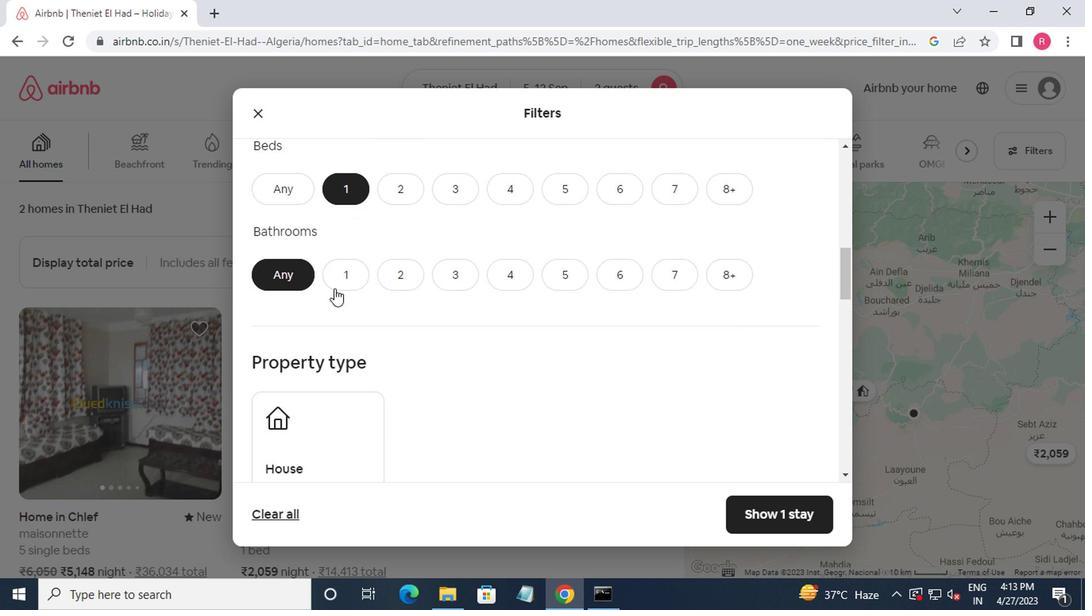 
Action: Mouse pressed left at (330, 274)
Screenshot: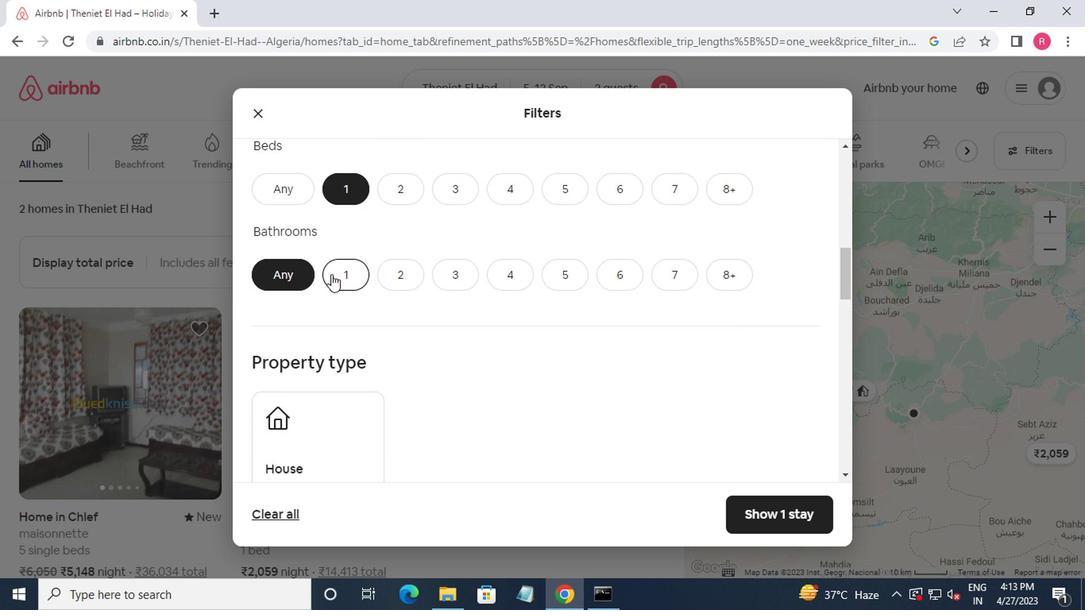 
Action: Mouse moved to (373, 288)
Screenshot: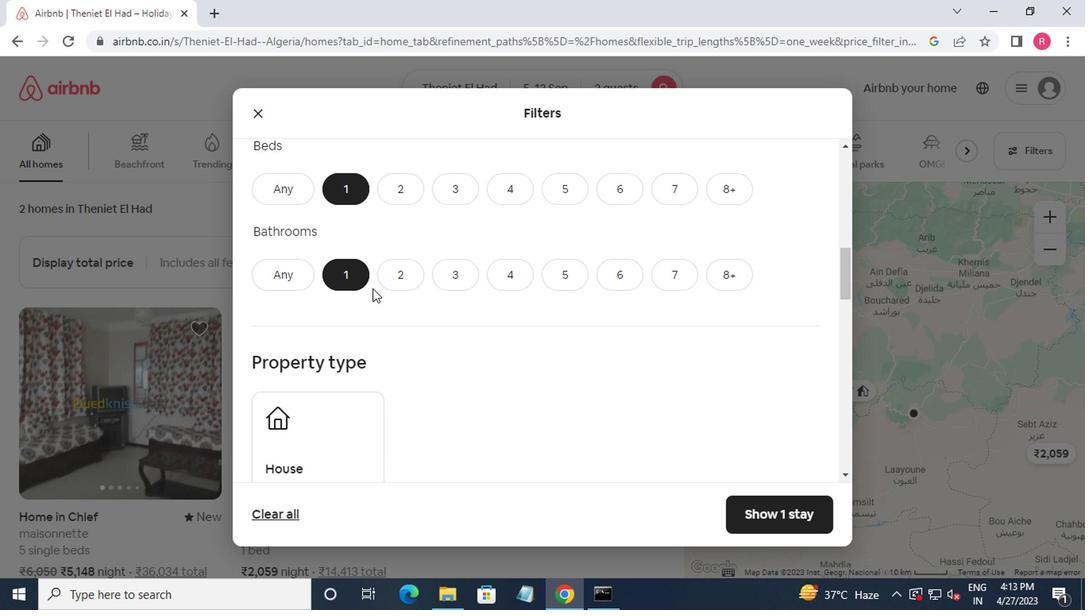 
Action: Mouse scrolled (373, 288) with delta (0, 0)
Screenshot: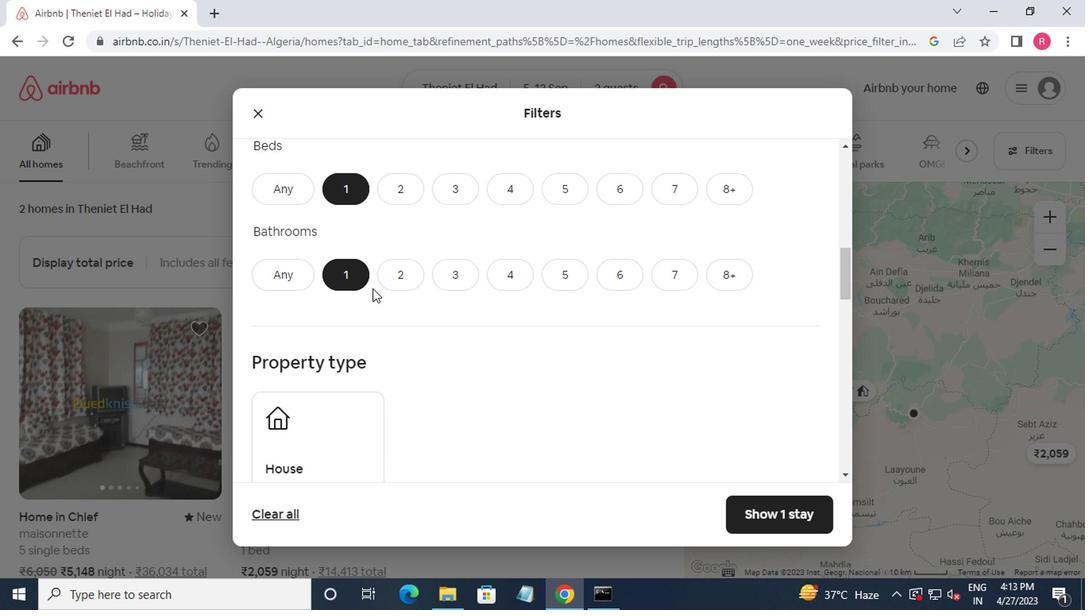 
Action: Mouse moved to (382, 295)
Screenshot: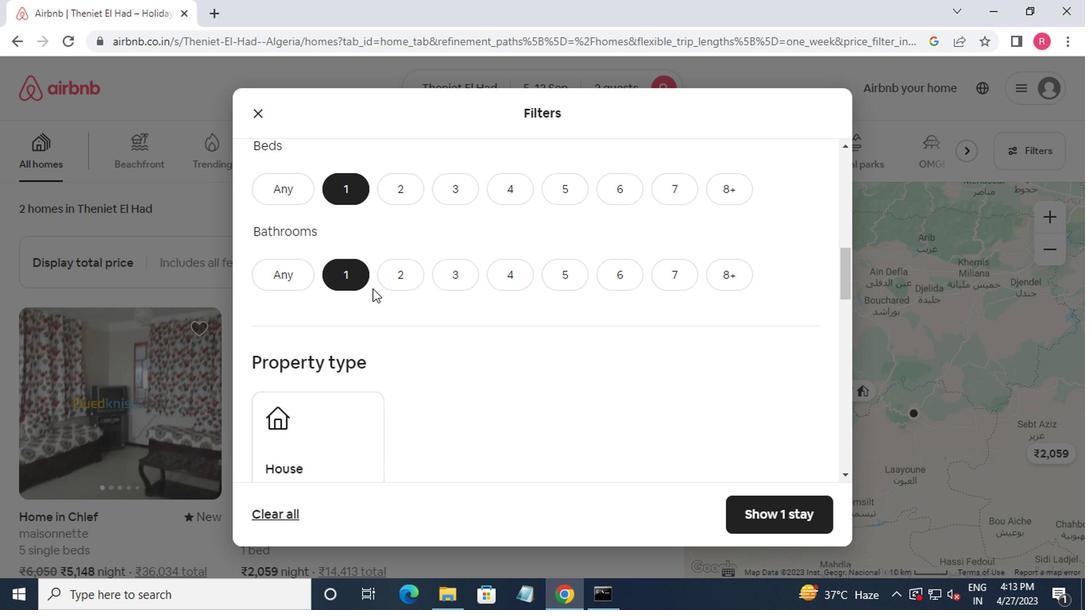
Action: Mouse scrolled (382, 294) with delta (0, -1)
Screenshot: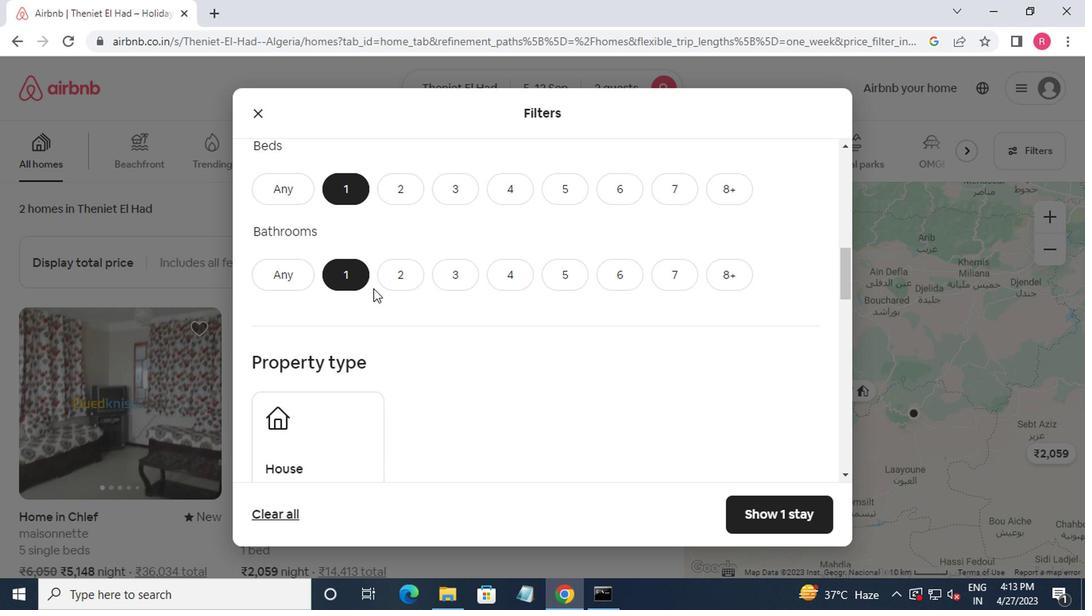 
Action: Mouse moved to (342, 312)
Screenshot: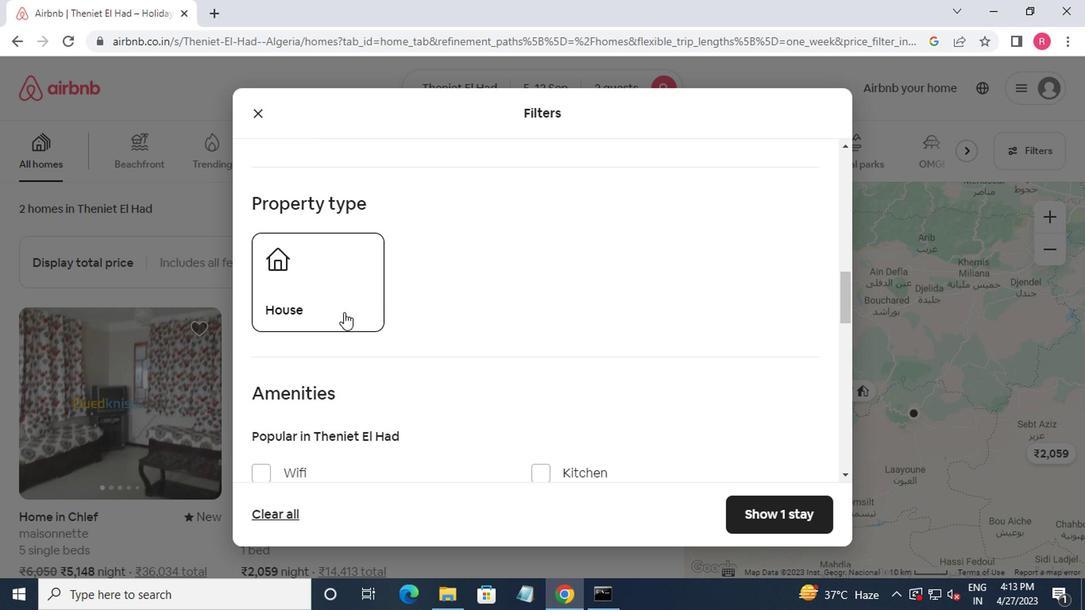 
Action: Mouse pressed left at (342, 312)
Screenshot: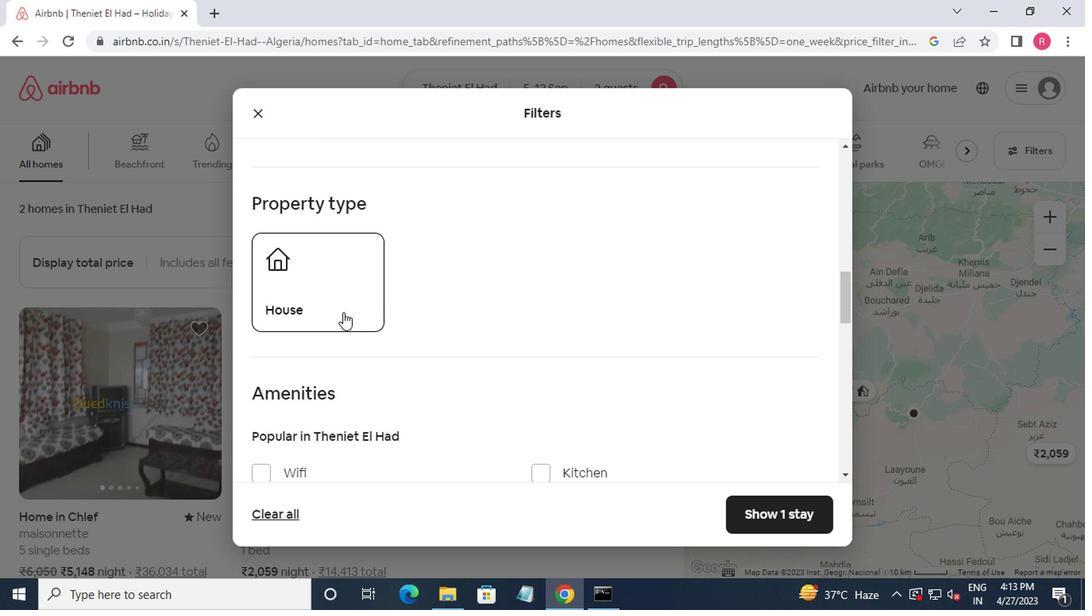 
Action: Mouse moved to (347, 315)
Screenshot: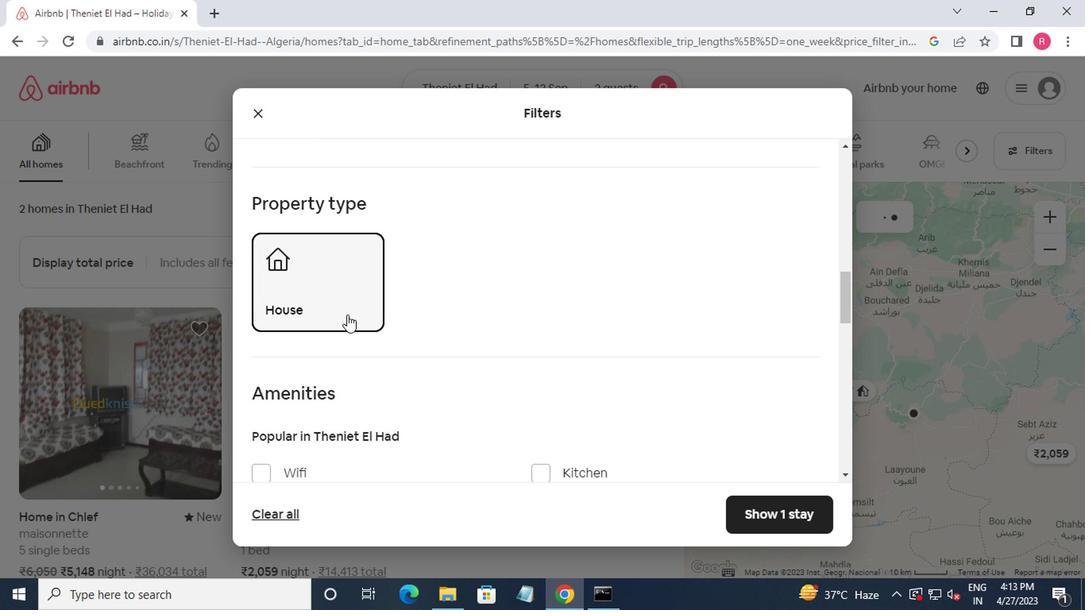 
Action: Mouse scrolled (347, 314) with delta (0, -1)
Screenshot: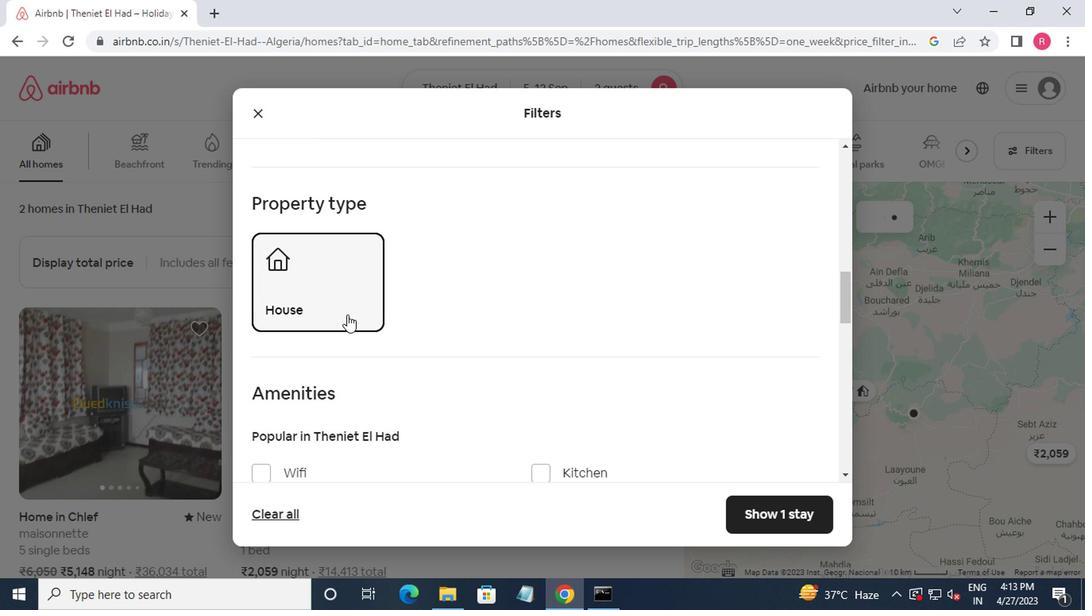 
Action: Mouse moved to (347, 316)
Screenshot: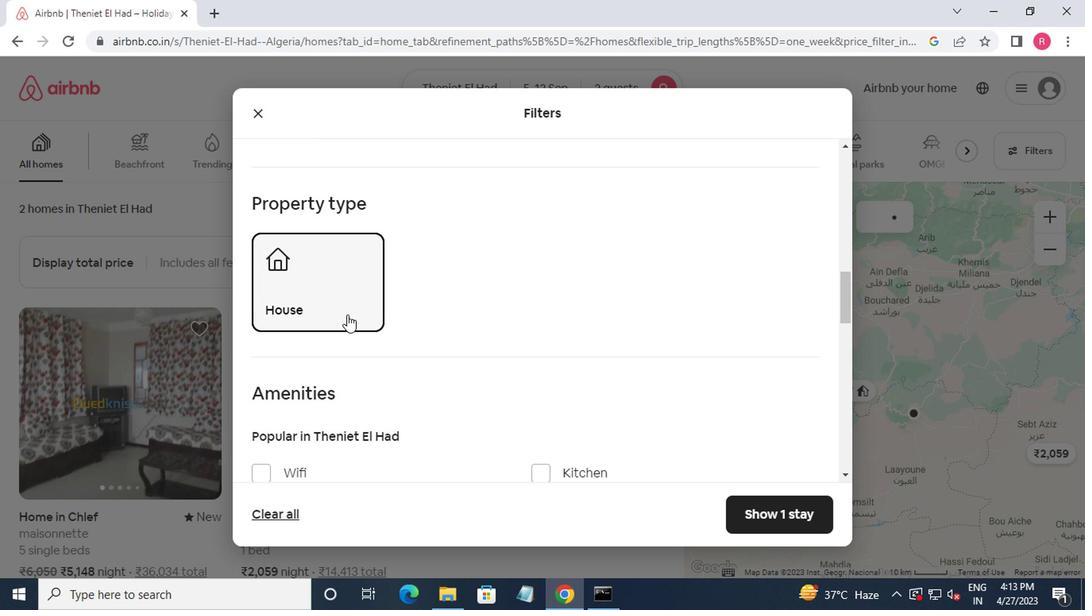 
Action: Mouse scrolled (347, 315) with delta (0, 0)
Screenshot: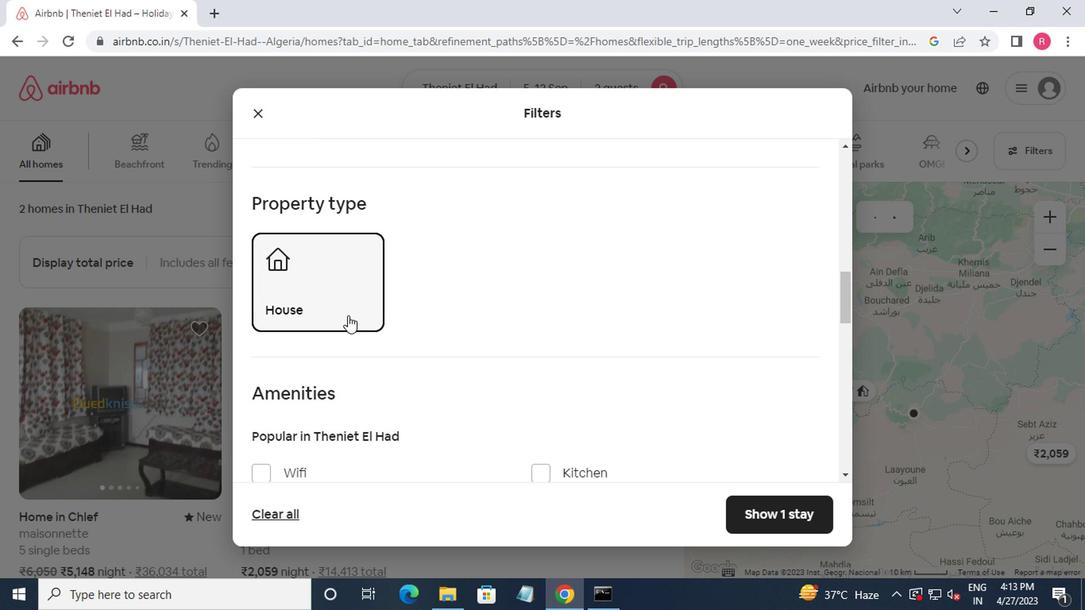 
Action: Mouse moved to (294, 351)
Screenshot: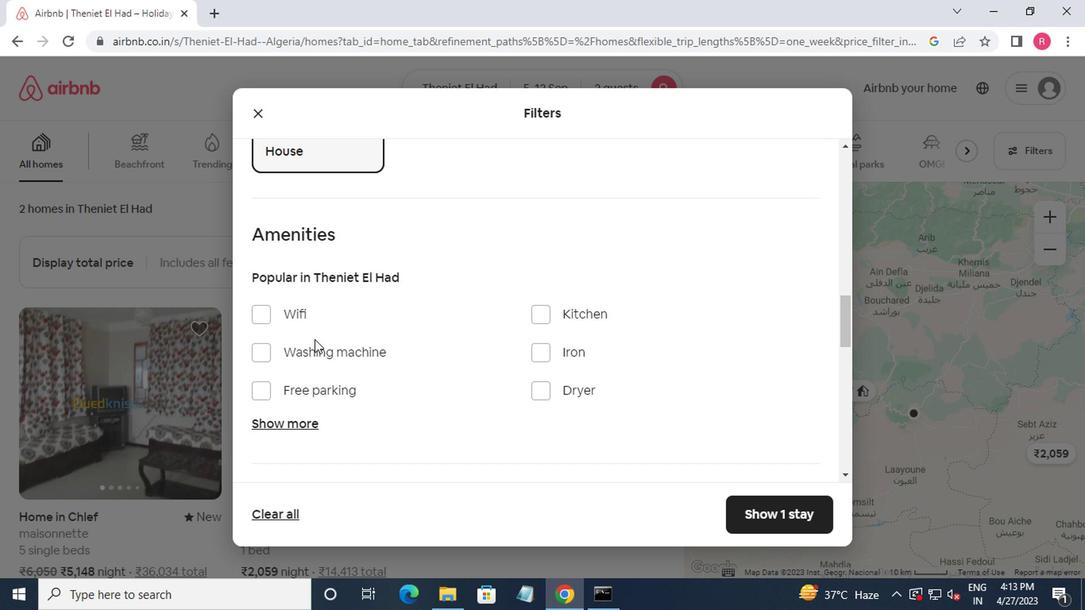 
Action: Mouse pressed left at (294, 351)
Screenshot: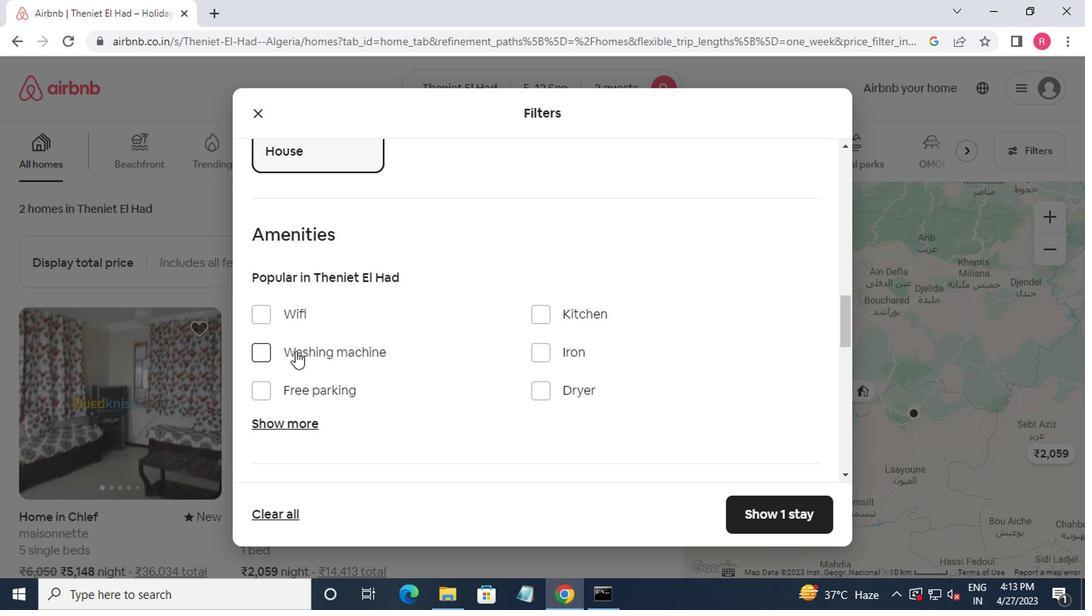 
Action: Mouse moved to (309, 353)
Screenshot: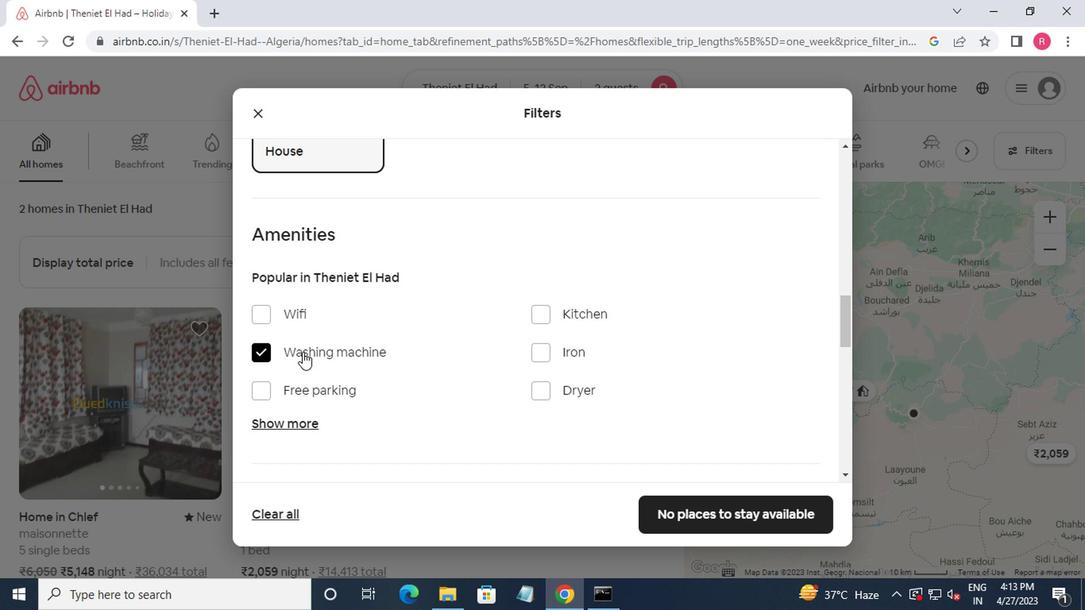 
Action: Mouse scrolled (309, 352) with delta (0, -1)
Screenshot: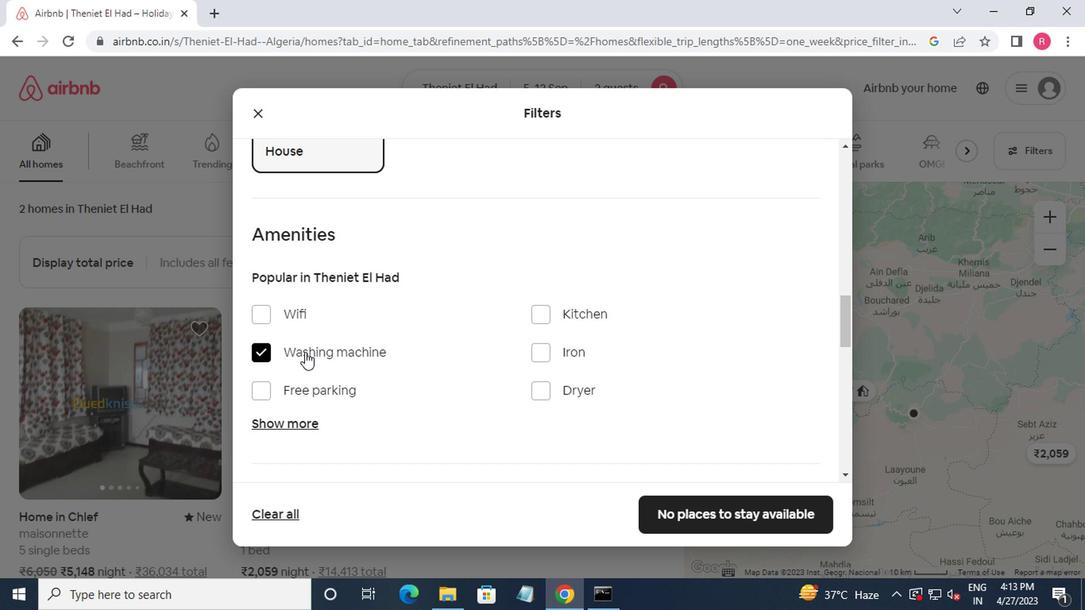 
Action: Mouse moved to (314, 352)
Screenshot: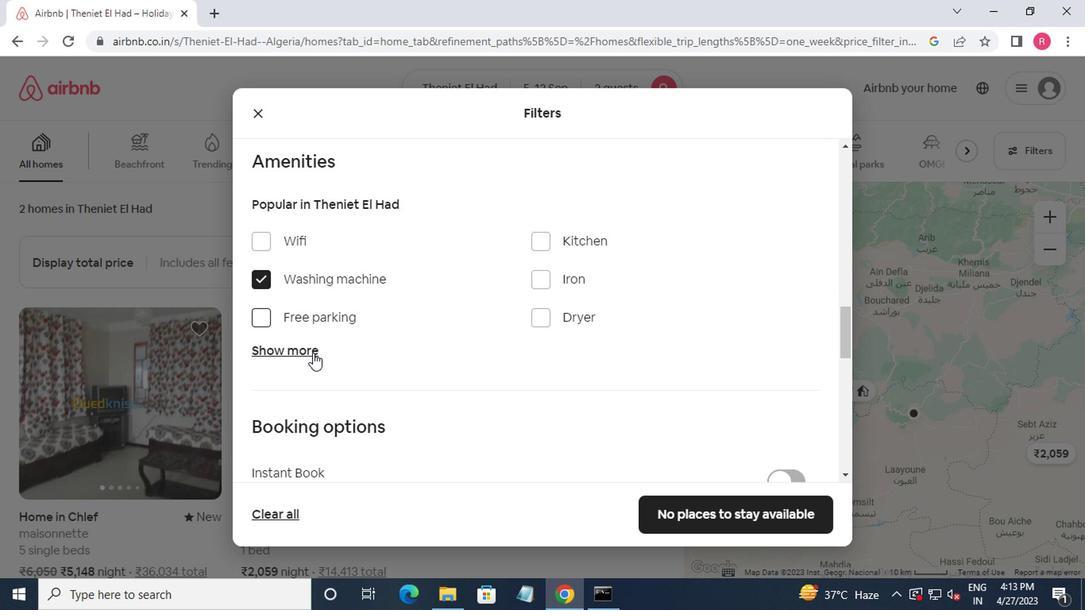 
Action: Mouse scrolled (314, 351) with delta (0, 0)
Screenshot: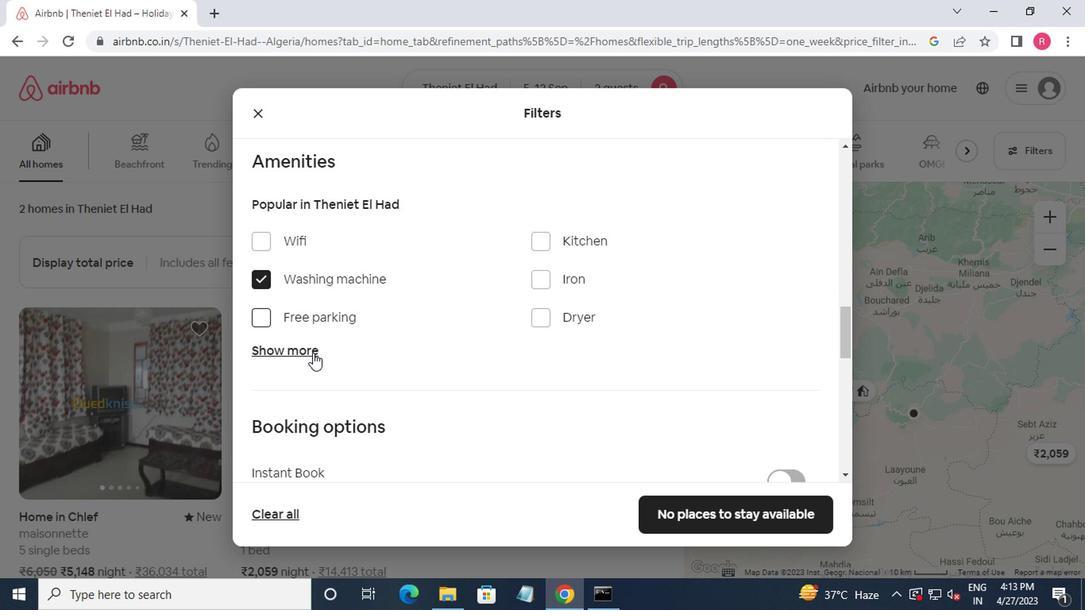 
Action: Mouse moved to (314, 352)
Screenshot: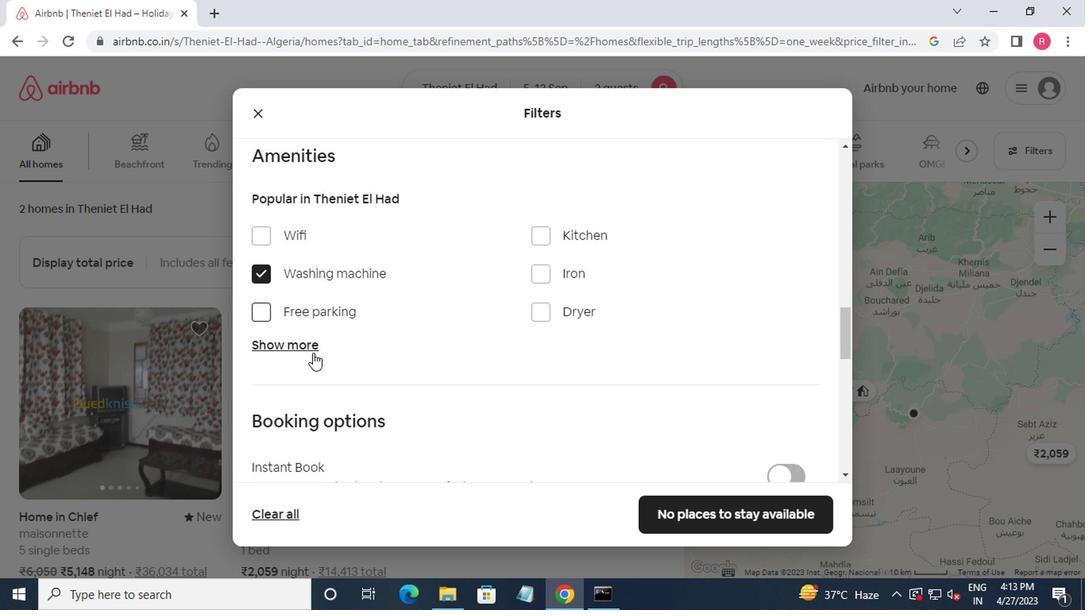 
Action: Mouse scrolled (314, 351) with delta (0, 0)
Screenshot: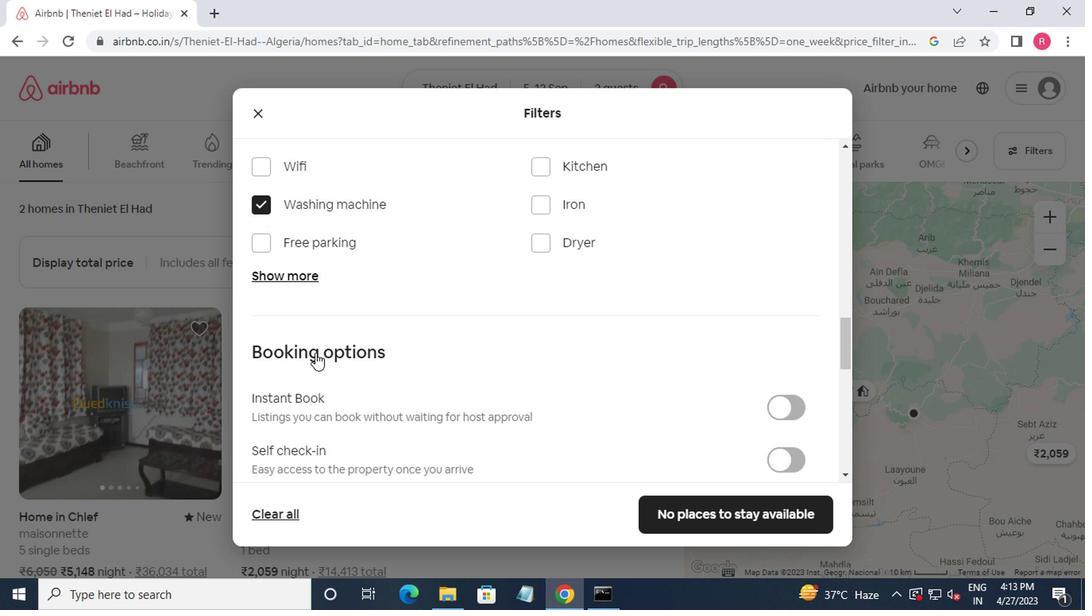 
Action: Mouse moved to (316, 352)
Screenshot: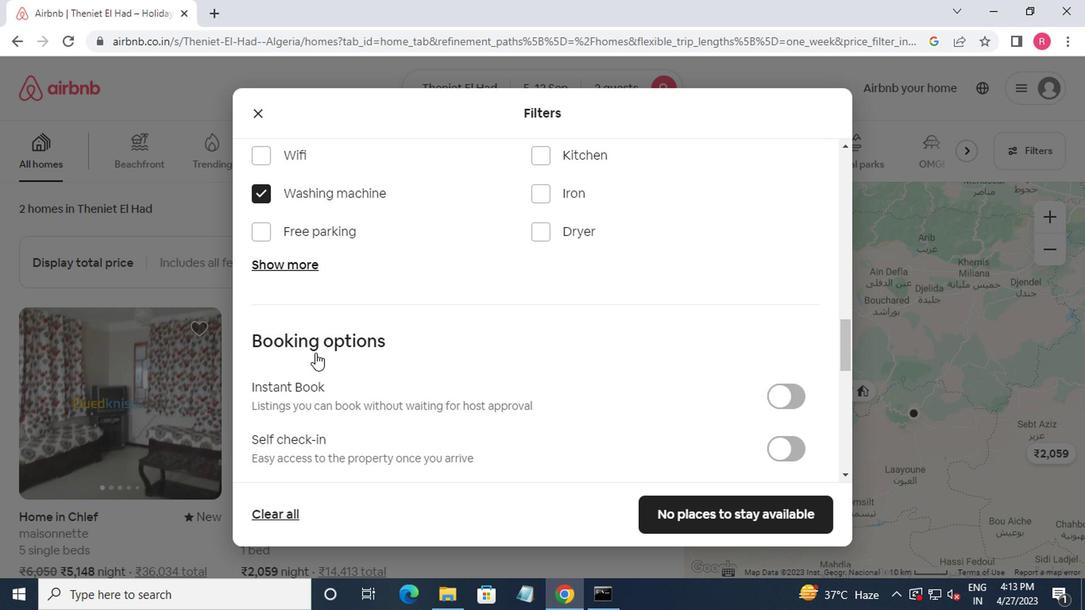 
Action: Mouse scrolled (316, 351) with delta (0, 0)
Screenshot: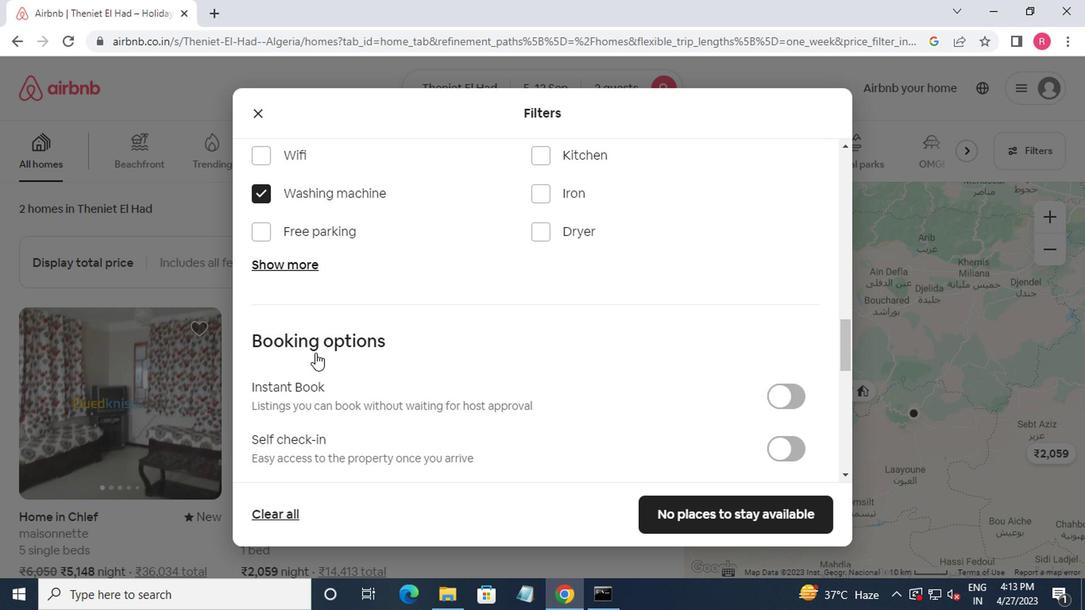 
Action: Mouse moved to (796, 298)
Screenshot: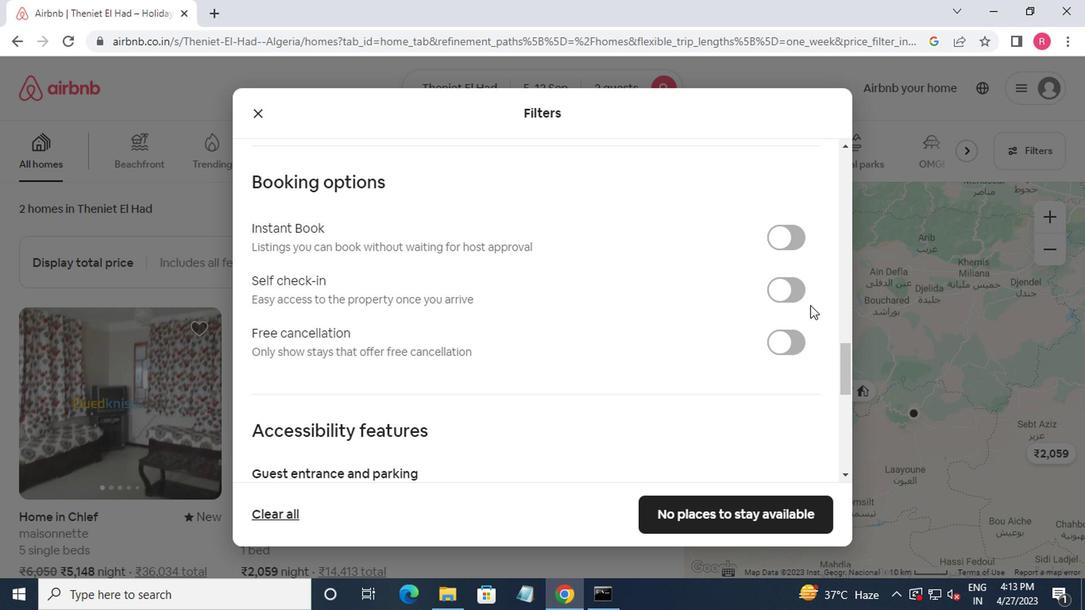 
Action: Mouse pressed left at (796, 298)
Screenshot: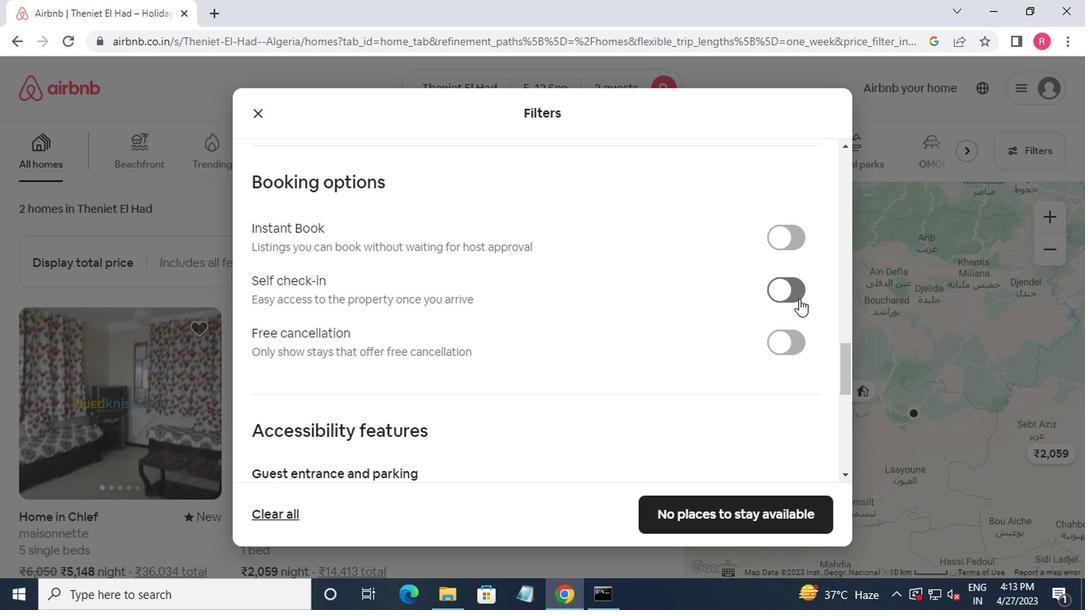 
Action: Mouse moved to (787, 303)
Screenshot: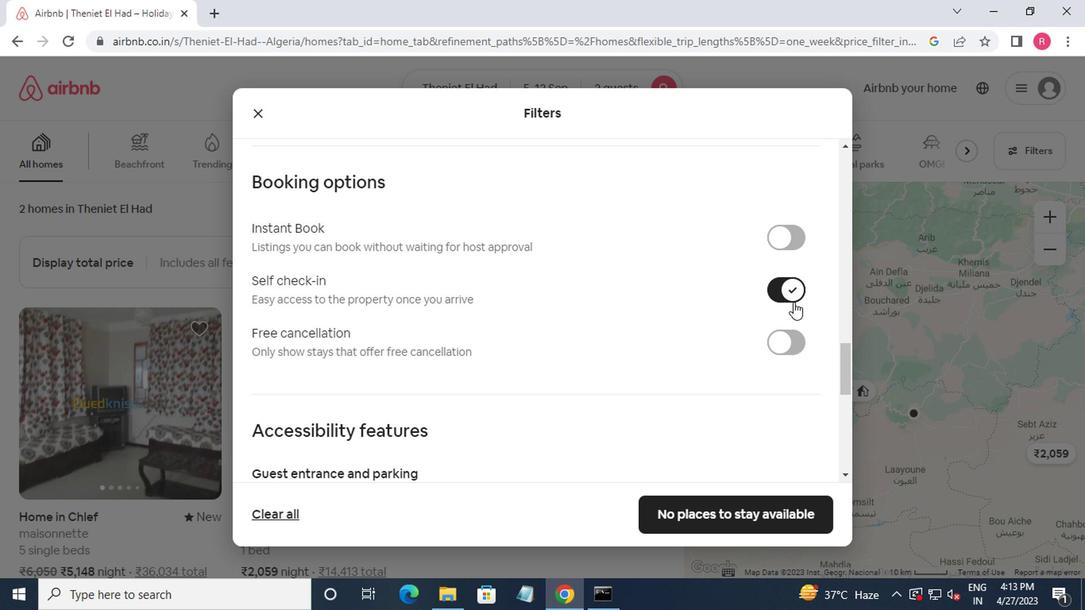 
Action: Mouse scrolled (787, 302) with delta (0, -1)
Screenshot: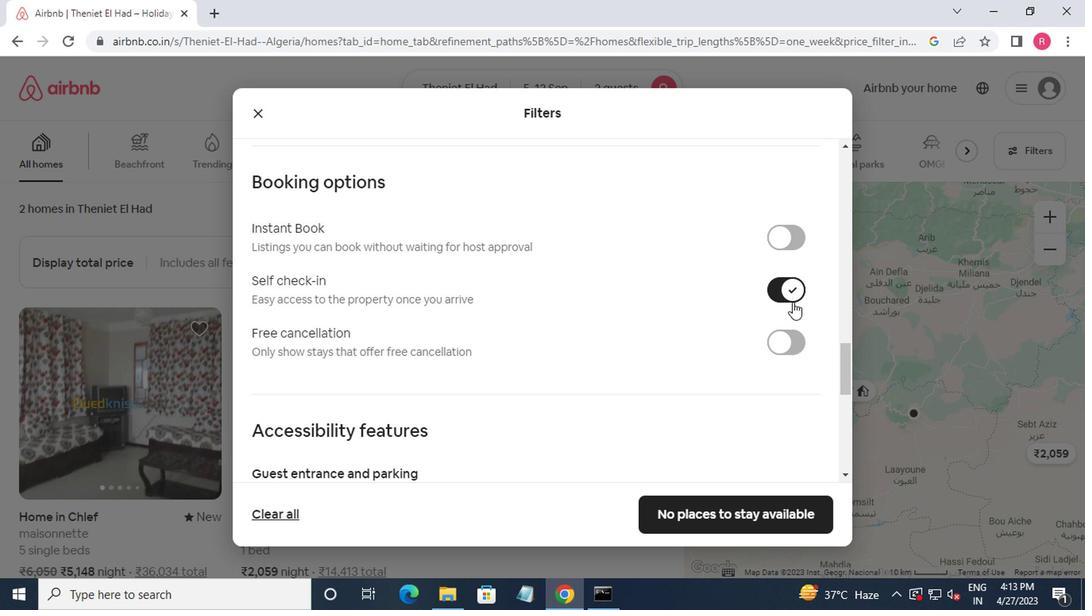 
Action: Mouse moved to (783, 308)
Screenshot: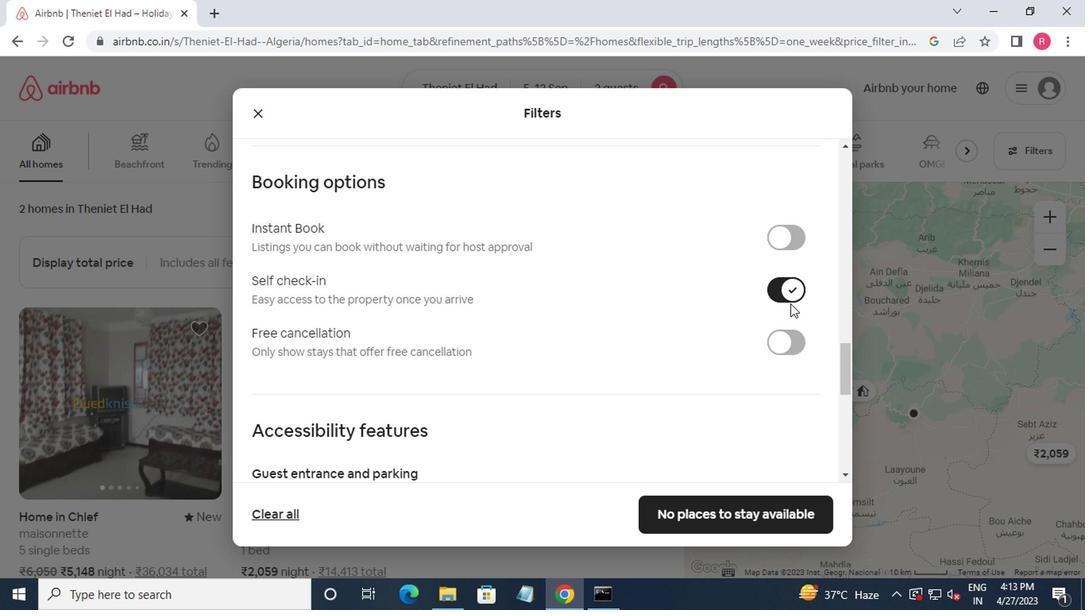 
Action: Mouse scrolled (783, 308) with delta (0, 0)
Screenshot: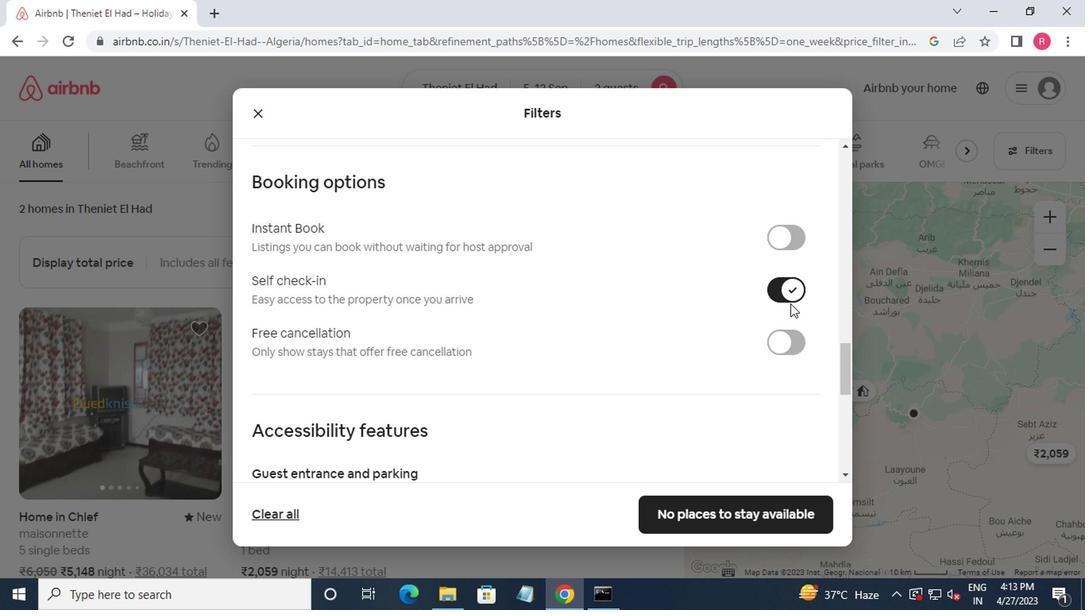 
Action: Mouse moved to (779, 312)
Screenshot: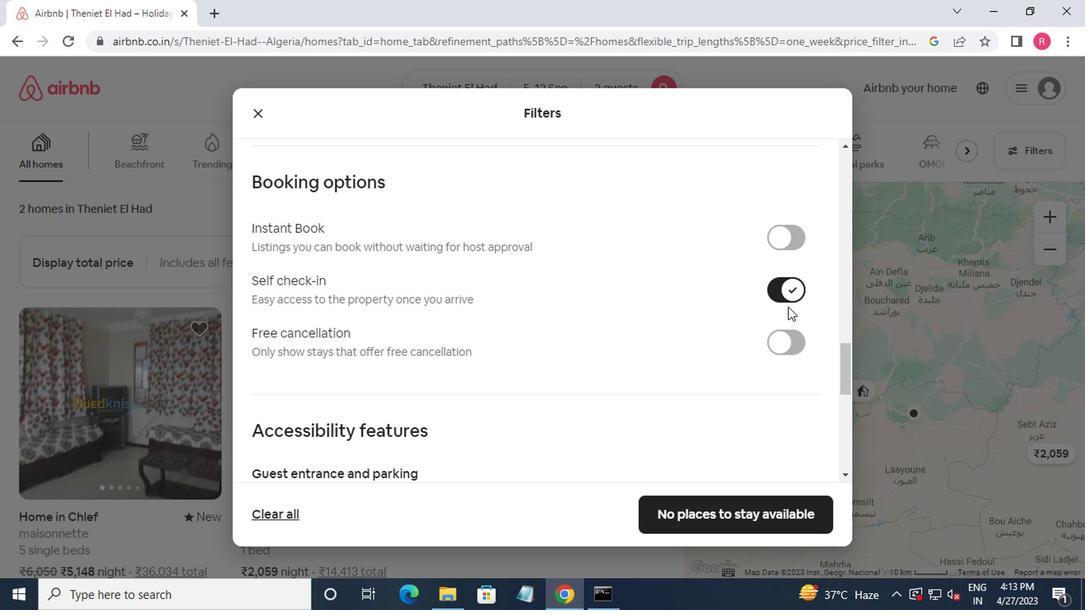 
Action: Mouse scrolled (779, 312) with delta (0, 0)
Screenshot: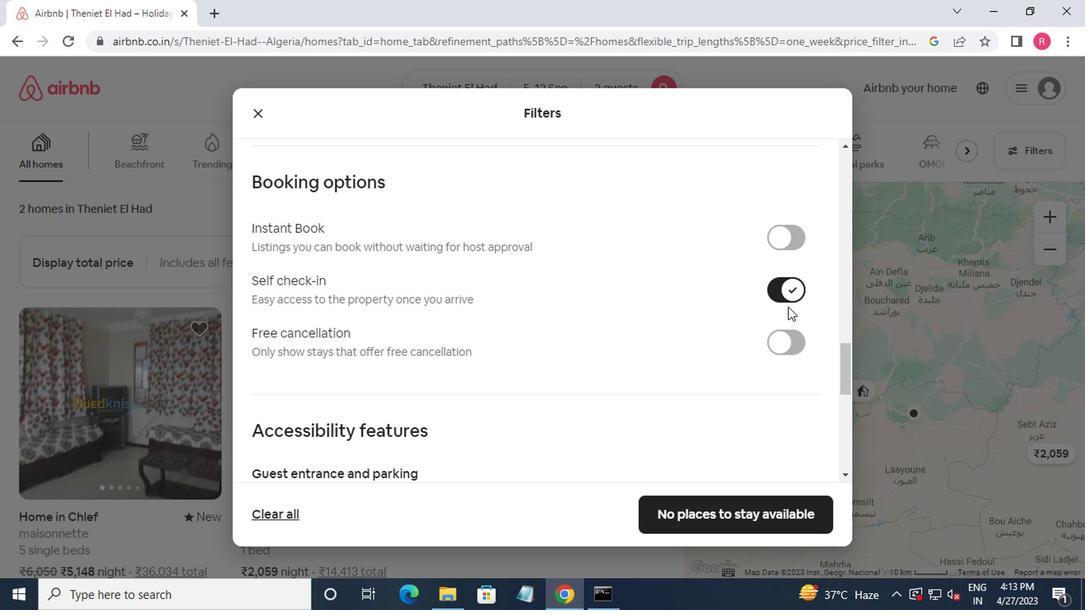
Action: Mouse moved to (768, 320)
Screenshot: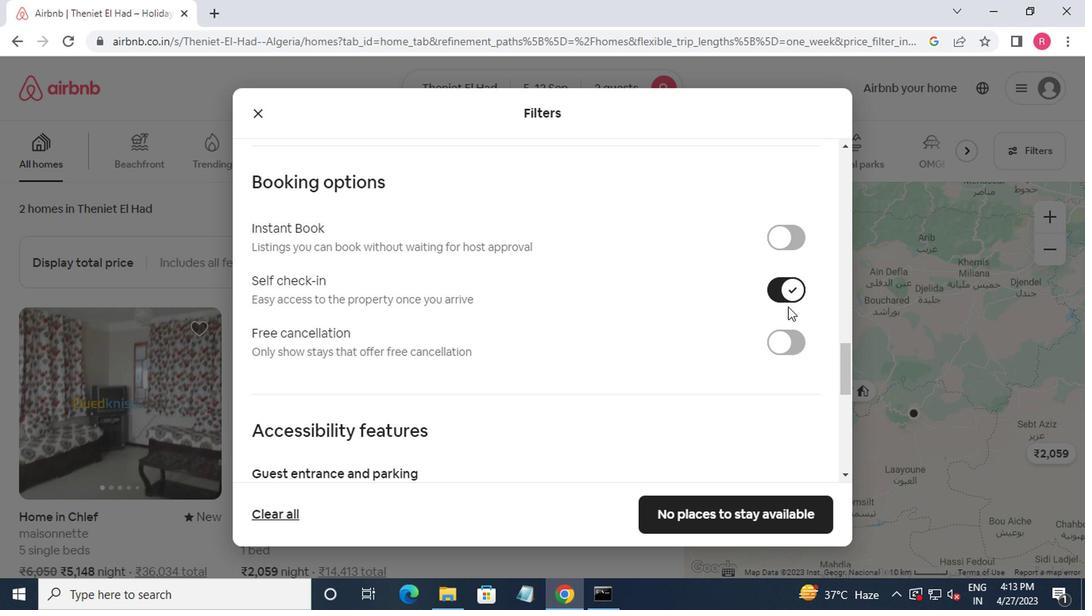 
Action: Mouse scrolled (768, 320) with delta (0, 0)
Screenshot: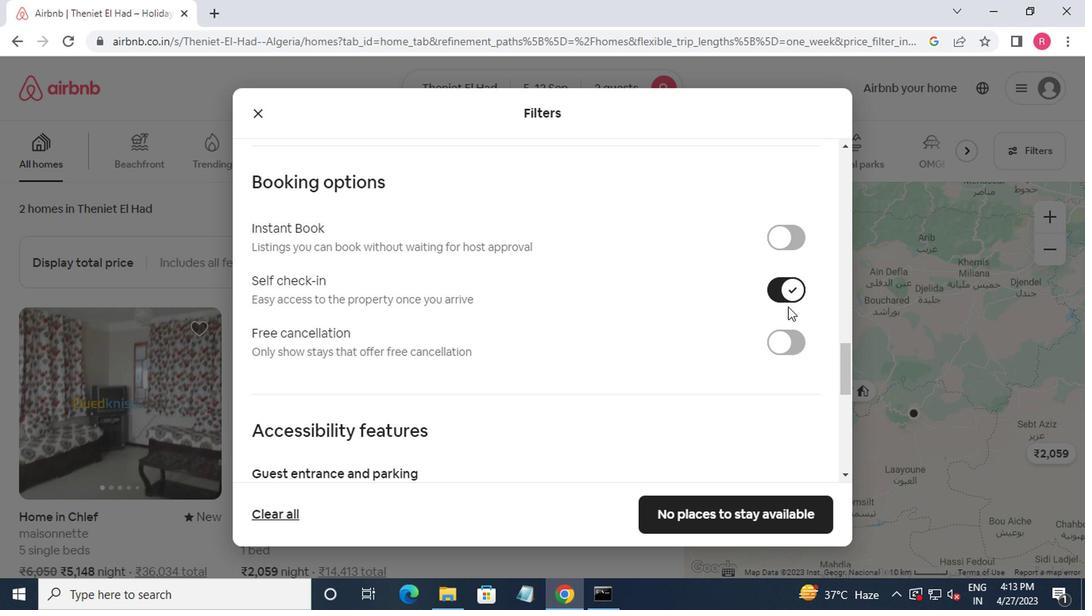 
Action: Mouse moved to (731, 464)
Screenshot: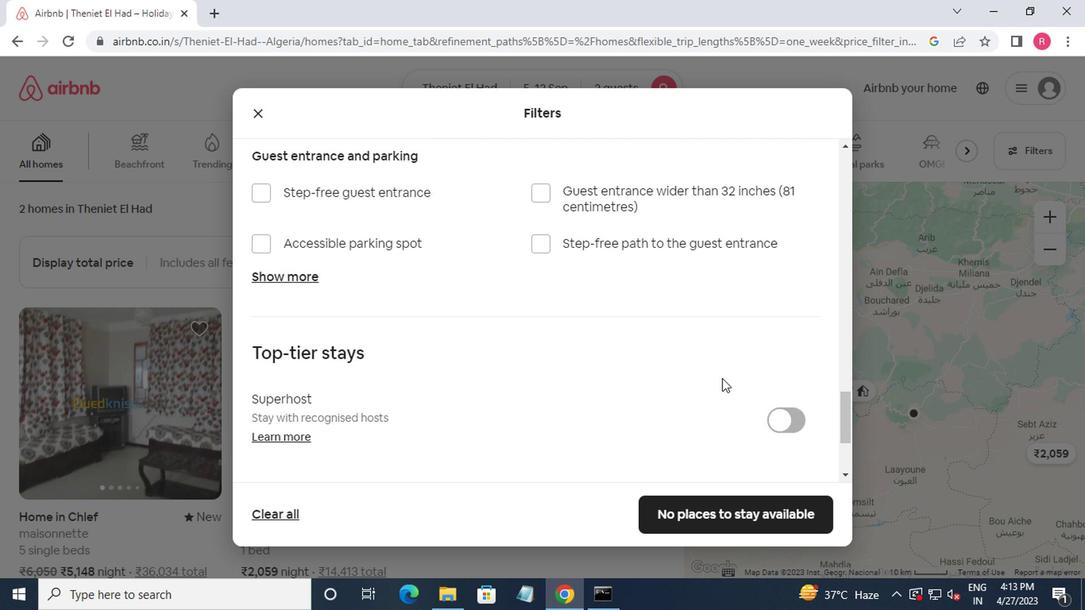 
Action: Mouse scrolled (731, 464) with delta (0, 0)
Screenshot: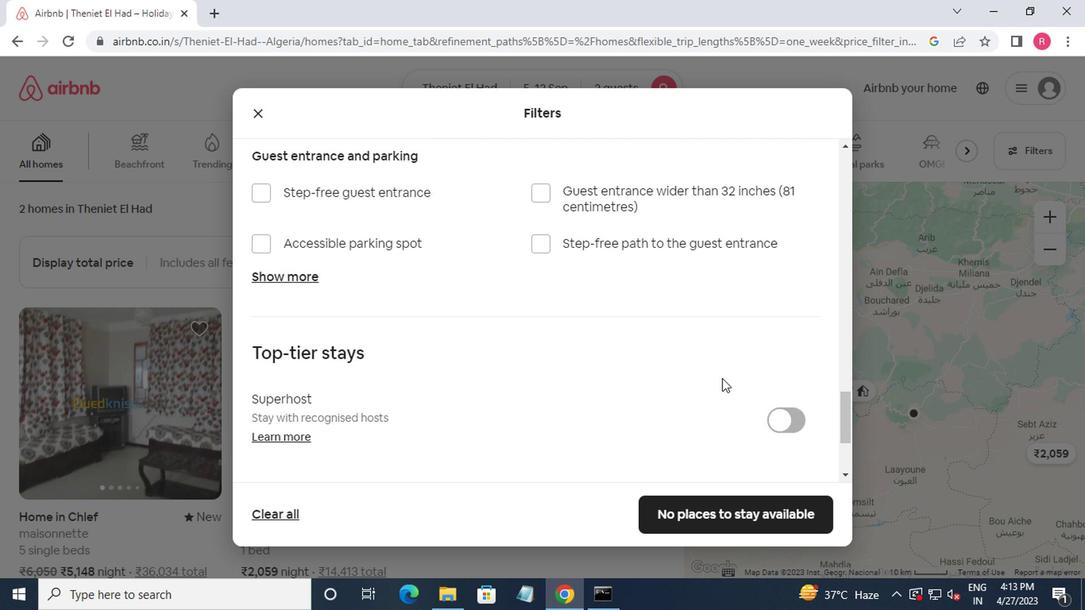 
Action: Mouse moved to (729, 499)
Screenshot: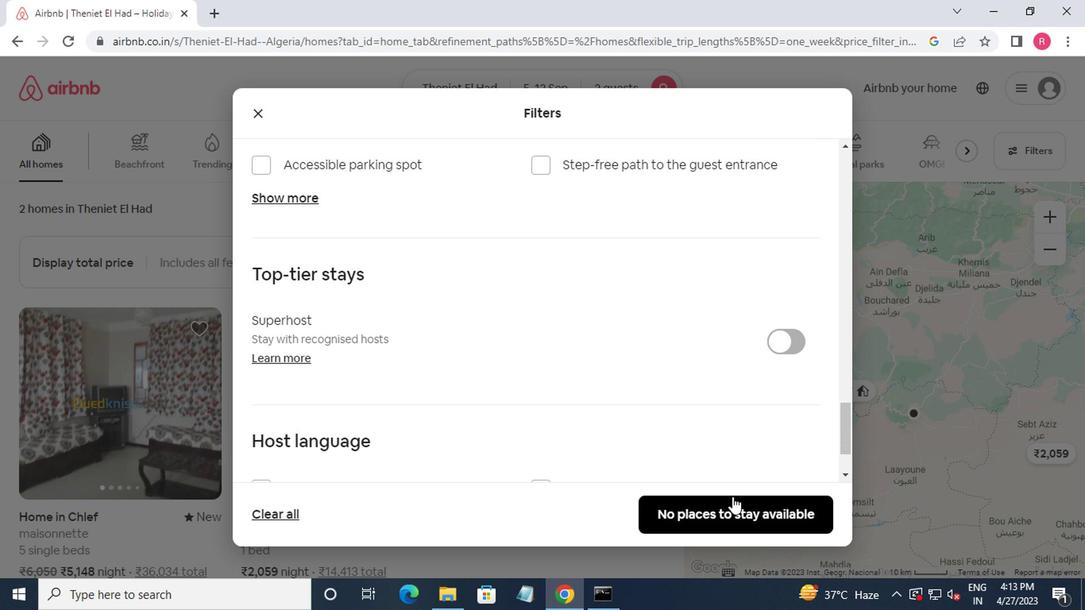 
Action: Mouse pressed left at (729, 499)
Screenshot: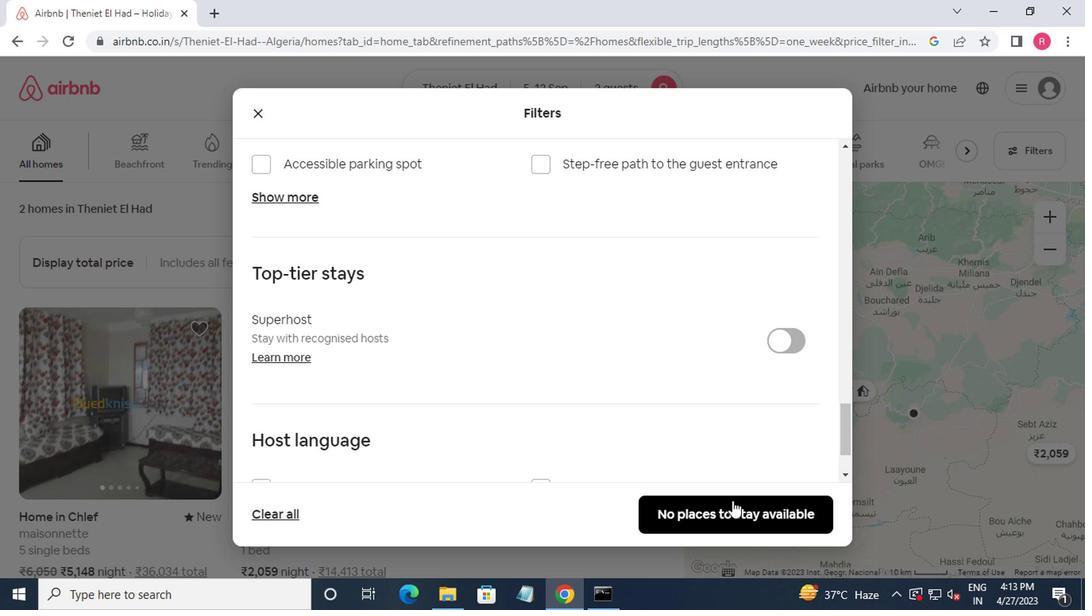 
